 Task: Forward email as attachment with the signature Bailey Nelson with the subject Congratulations from softage.1@softage.net to softage.10@softage.net with the message Can you please provide more information about the new safety regulations?
Action: Mouse moved to (921, 81)
Screenshot: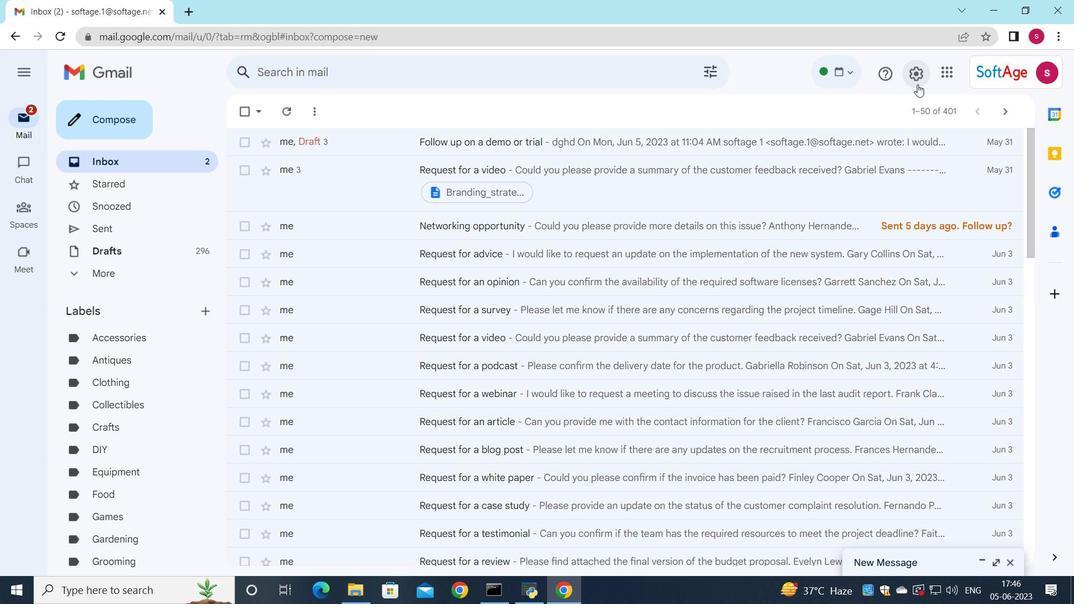 
Action: Mouse pressed left at (921, 81)
Screenshot: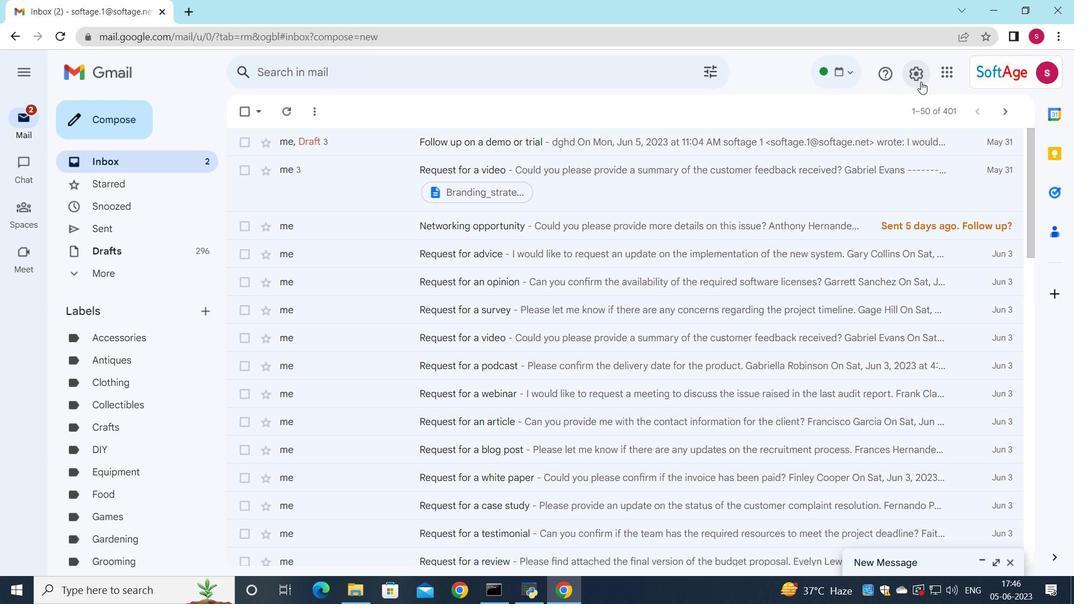 
Action: Mouse moved to (913, 143)
Screenshot: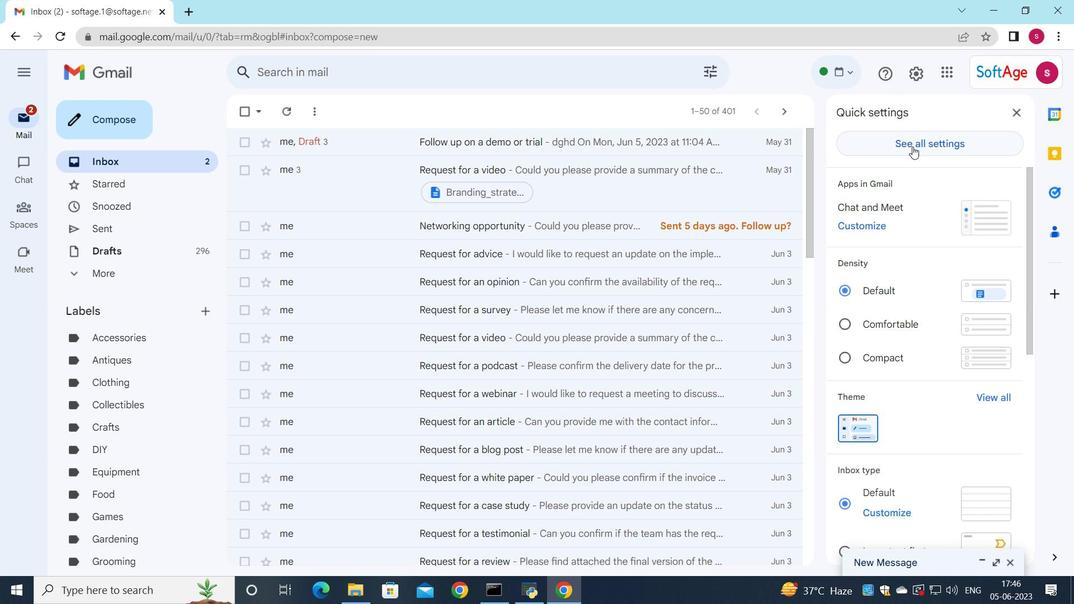 
Action: Mouse pressed left at (913, 143)
Screenshot: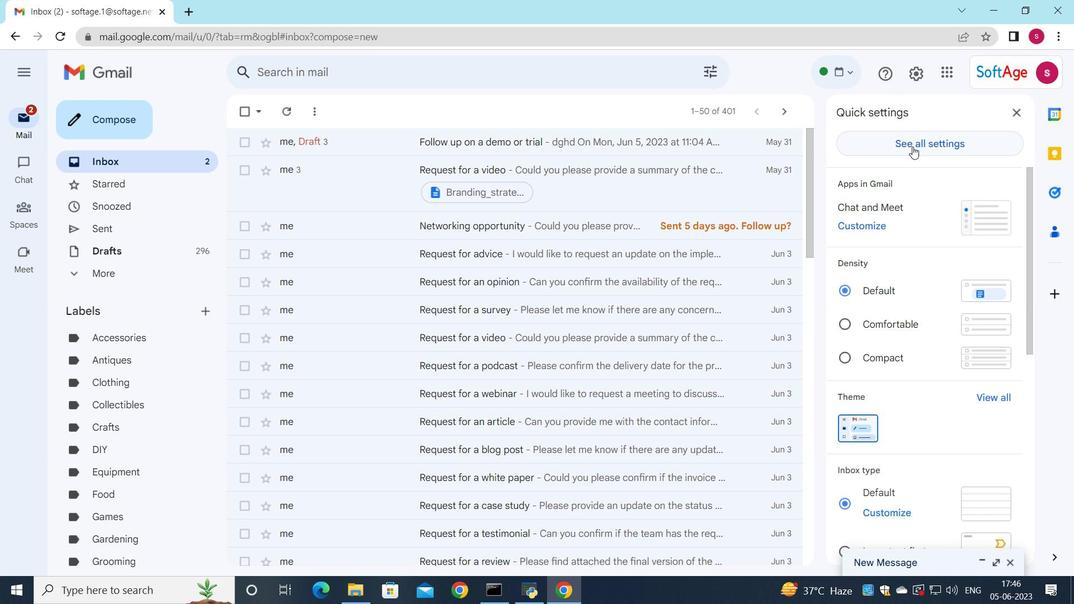 
Action: Mouse moved to (455, 291)
Screenshot: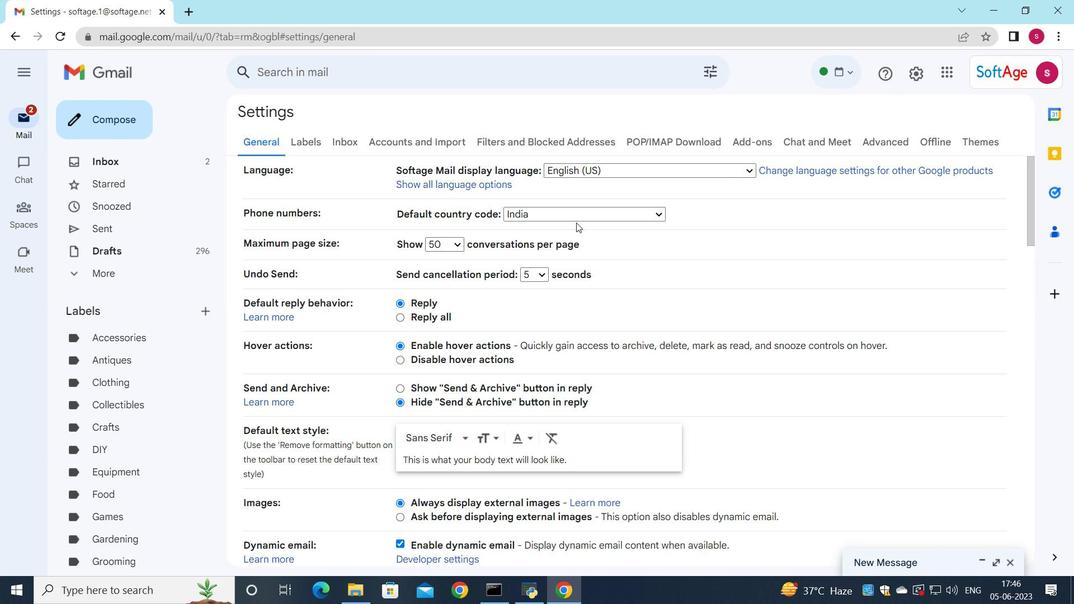 
Action: Mouse scrolled (455, 291) with delta (0, 0)
Screenshot: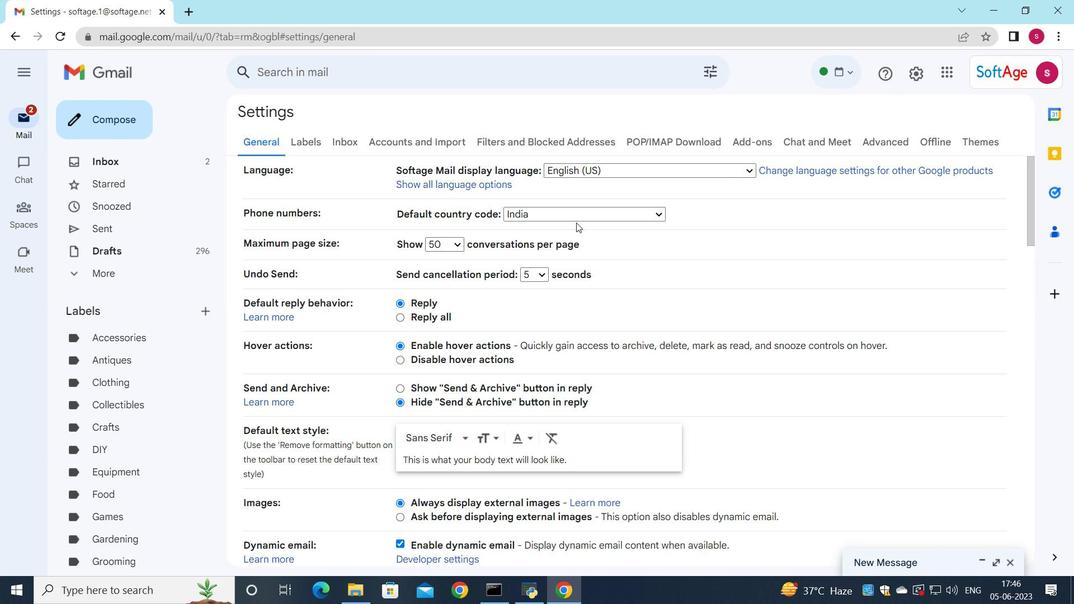 
Action: Mouse moved to (439, 303)
Screenshot: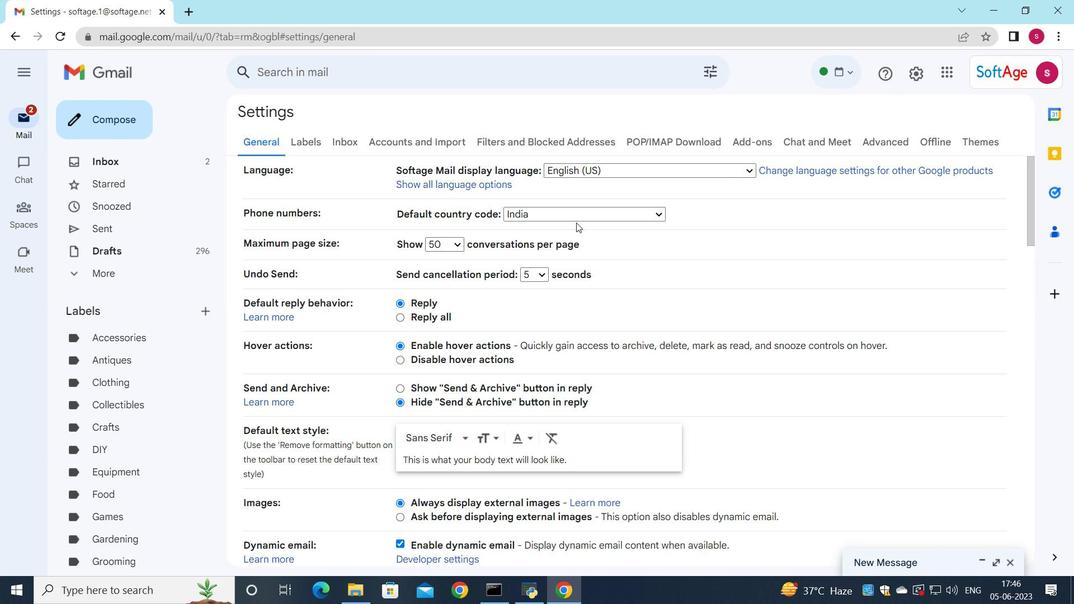 
Action: Mouse scrolled (439, 302) with delta (0, 0)
Screenshot: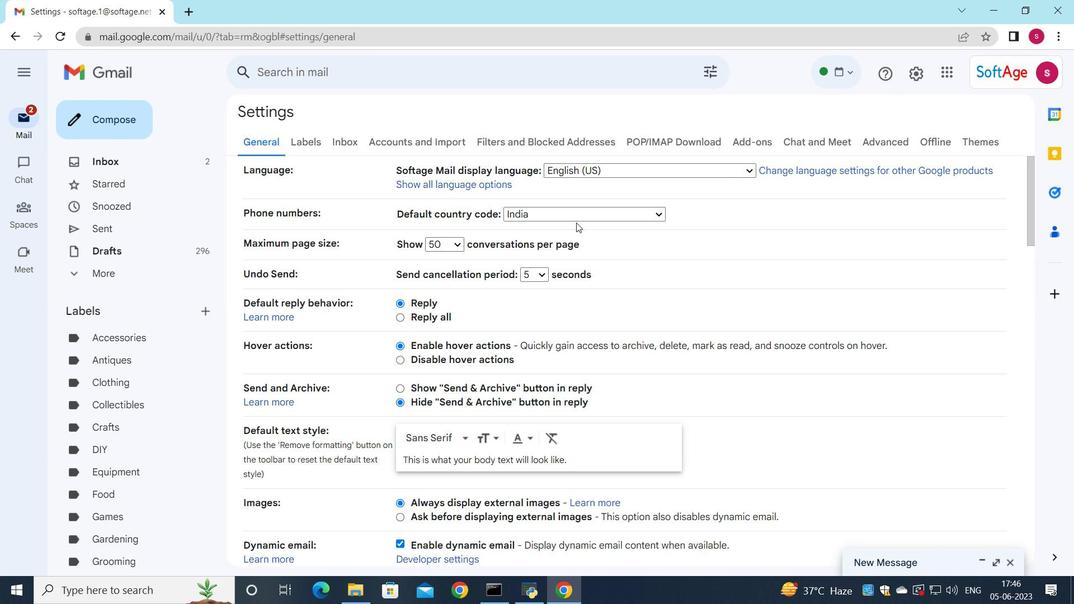 
Action: Mouse moved to (429, 323)
Screenshot: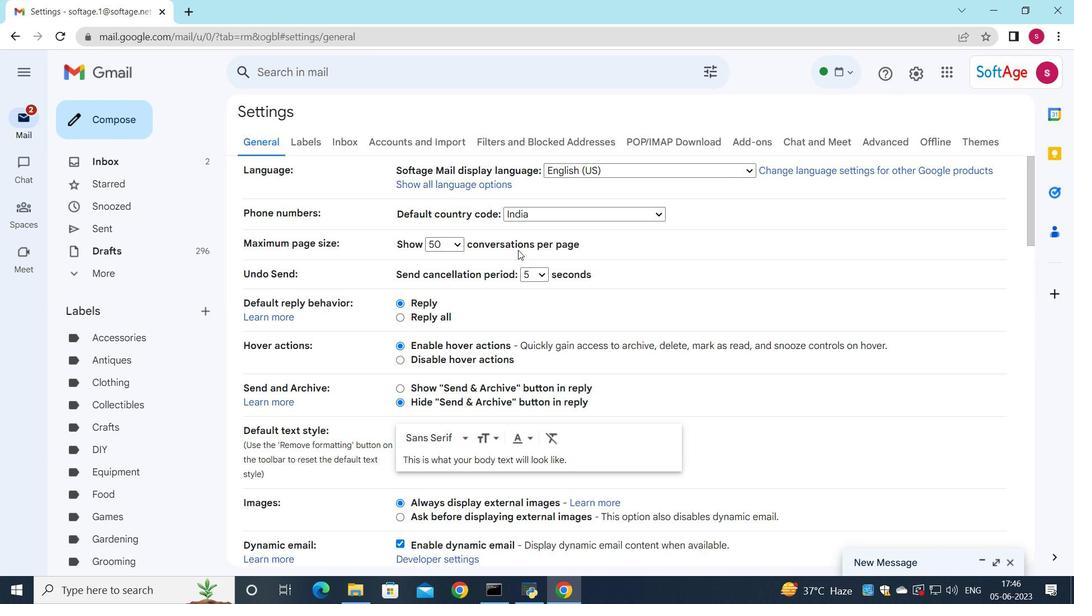 
Action: Mouse scrolled (432, 315) with delta (0, 0)
Screenshot: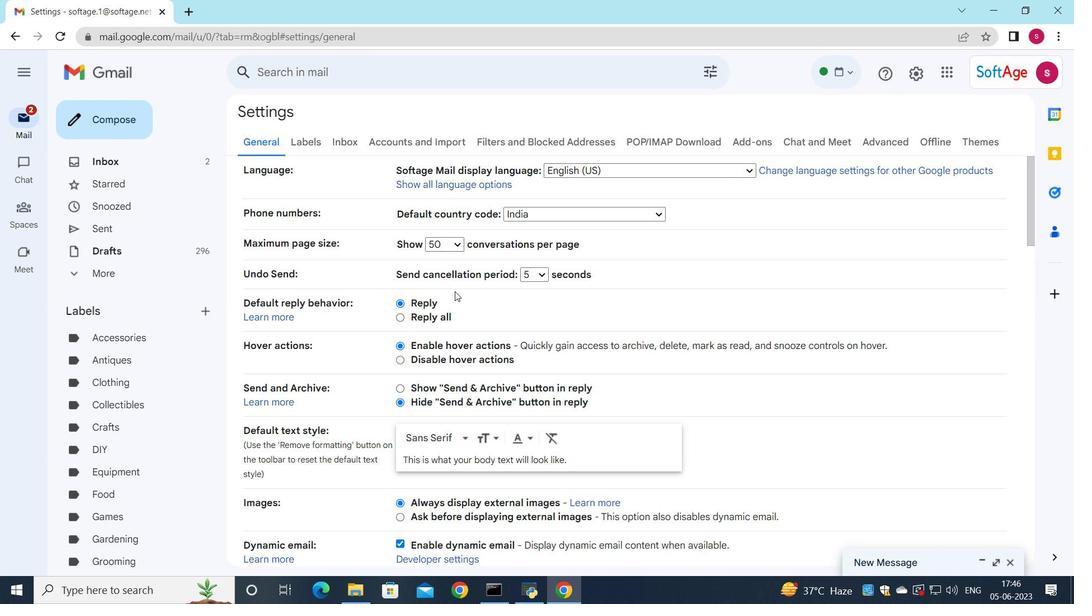 
Action: Mouse moved to (422, 341)
Screenshot: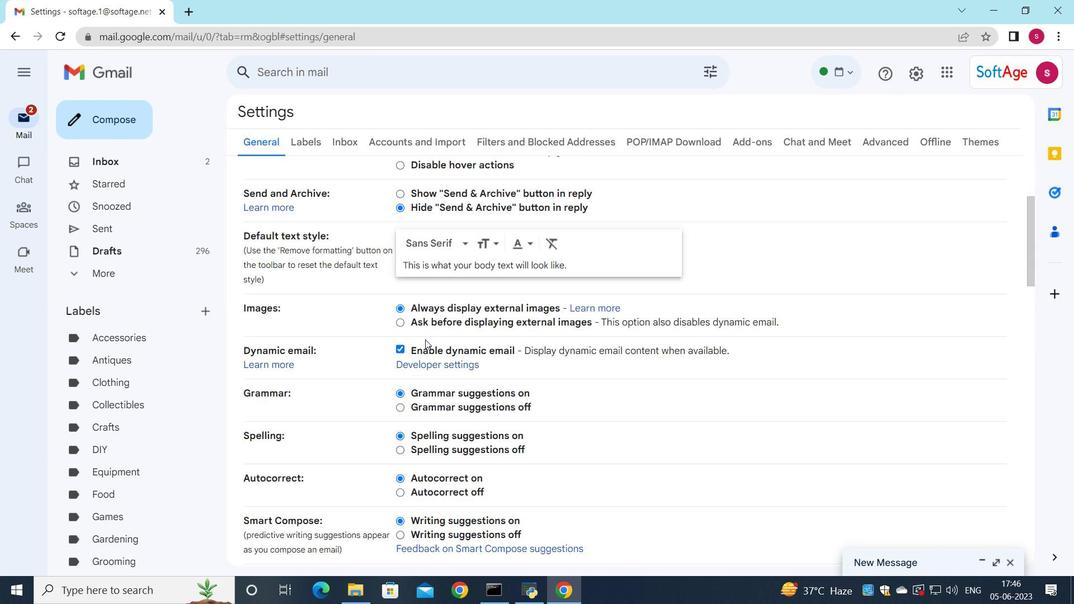
Action: Mouse scrolled (422, 341) with delta (0, 0)
Screenshot: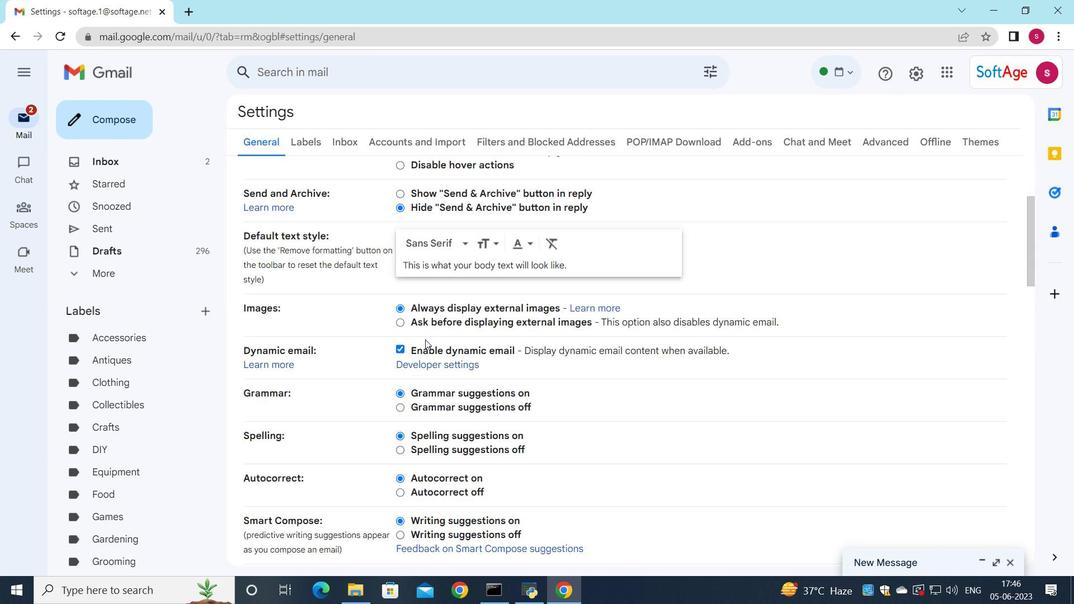 
Action: Mouse moved to (421, 344)
Screenshot: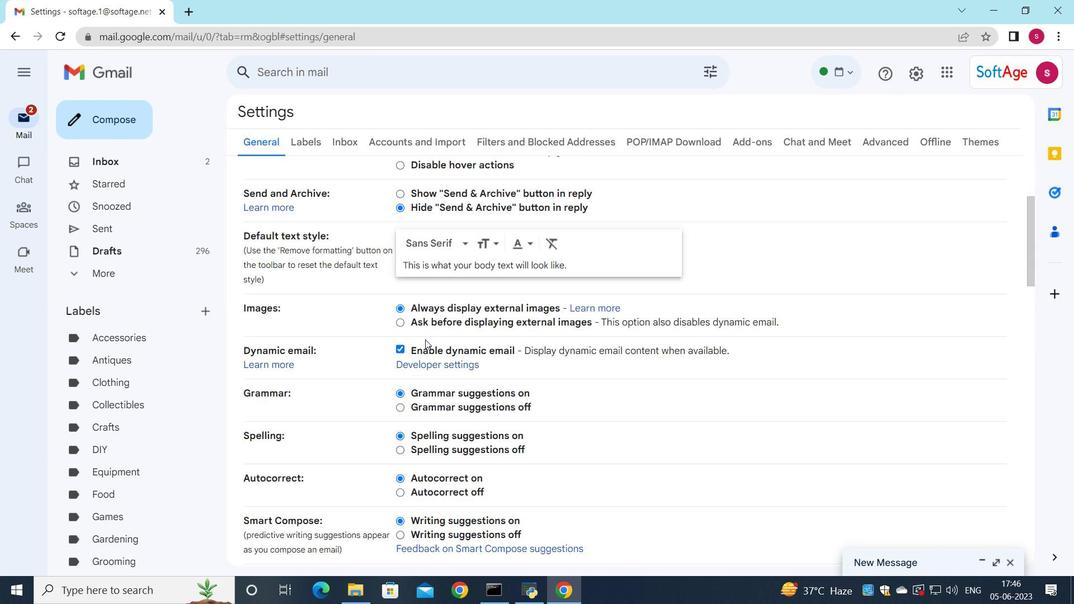 
Action: Mouse scrolled (421, 344) with delta (0, 0)
Screenshot: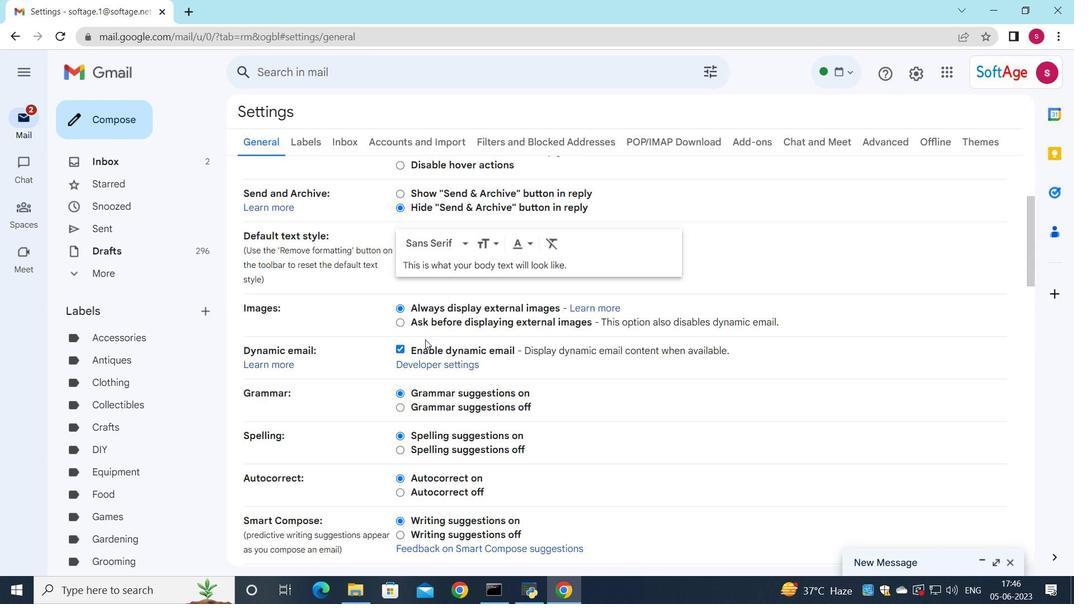 
Action: Mouse moved to (420, 350)
Screenshot: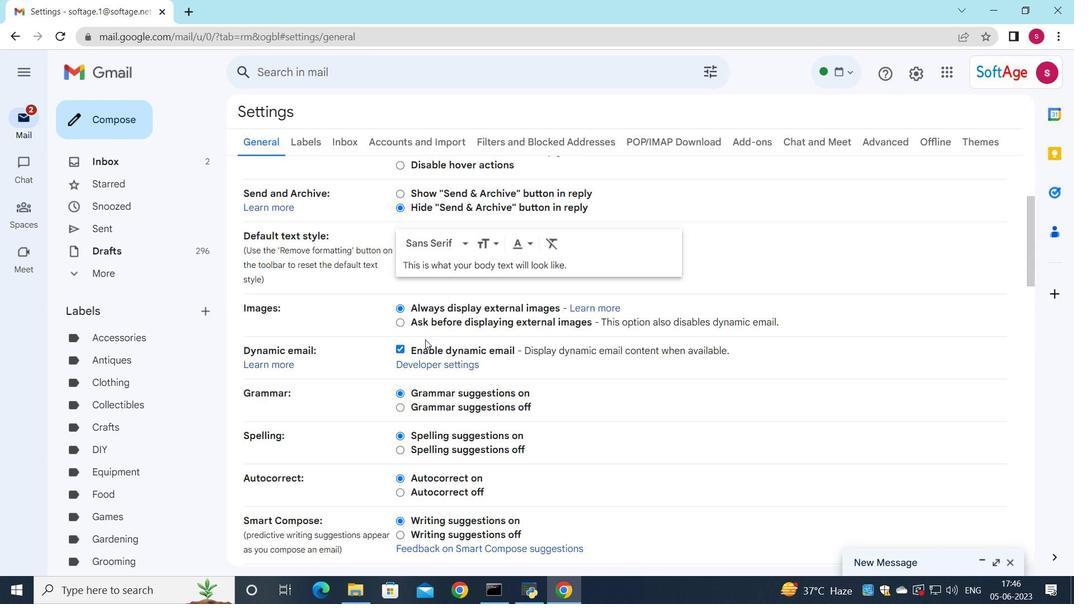 
Action: Mouse scrolled (420, 350) with delta (0, 0)
Screenshot: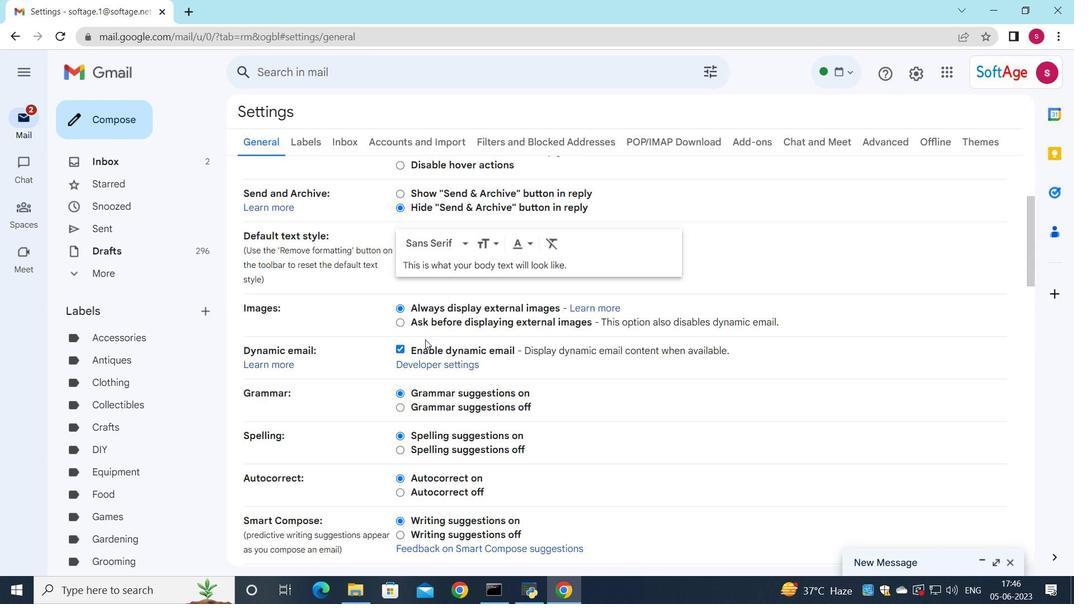 
Action: Mouse moved to (422, 361)
Screenshot: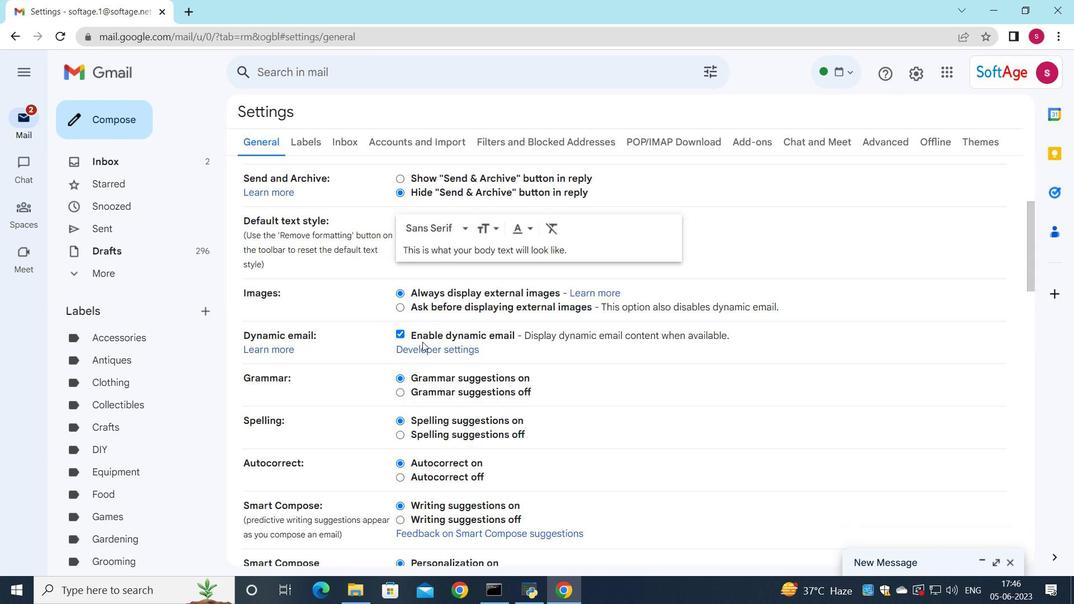 
Action: Mouse scrolled (422, 360) with delta (0, 0)
Screenshot: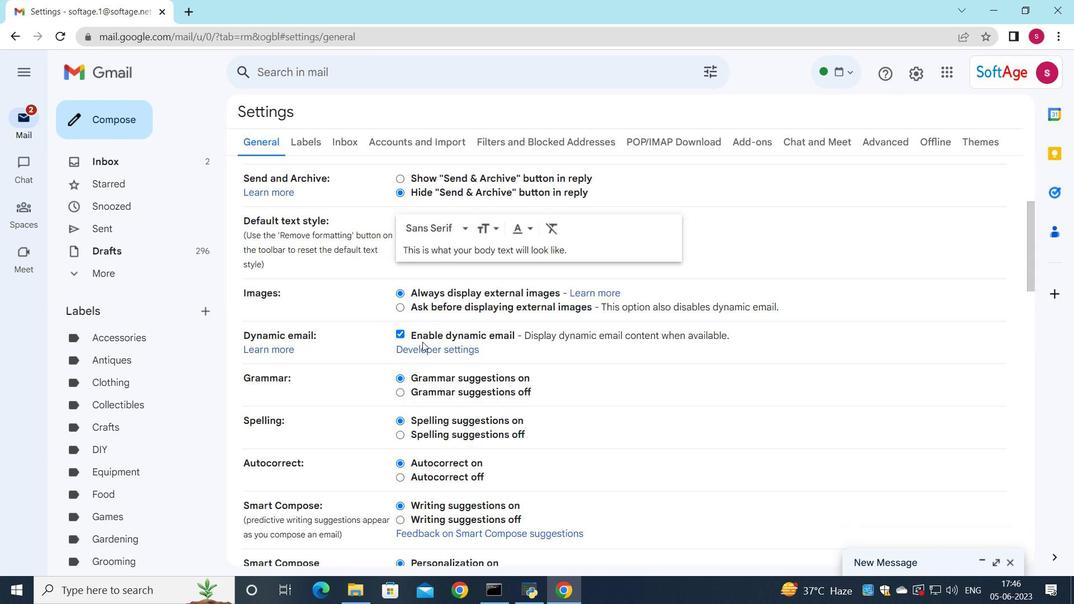 
Action: Mouse moved to (424, 364)
Screenshot: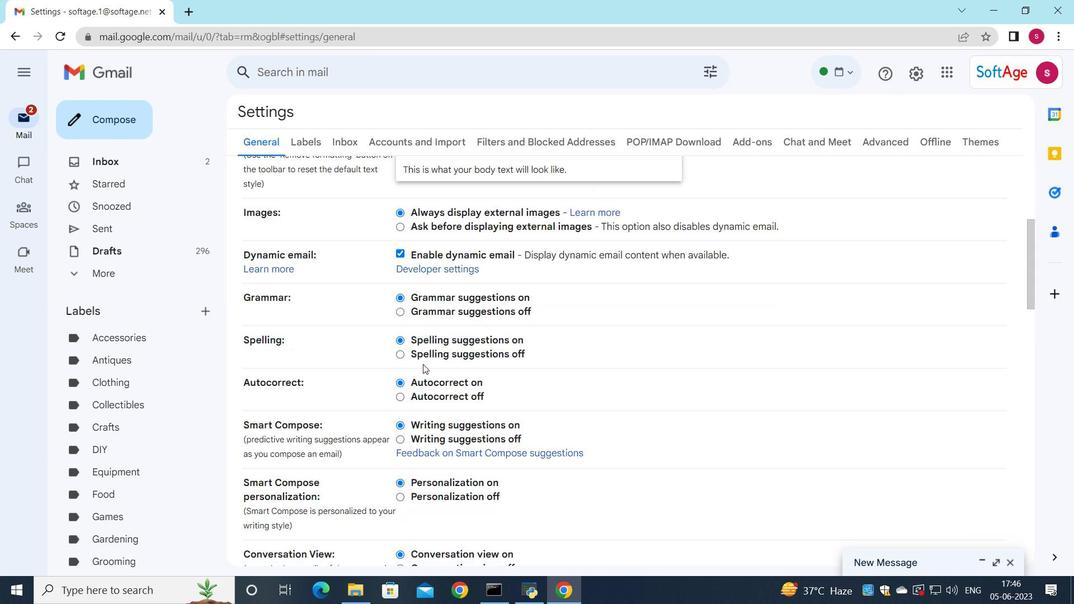 
Action: Mouse scrolled (424, 364) with delta (0, 0)
Screenshot: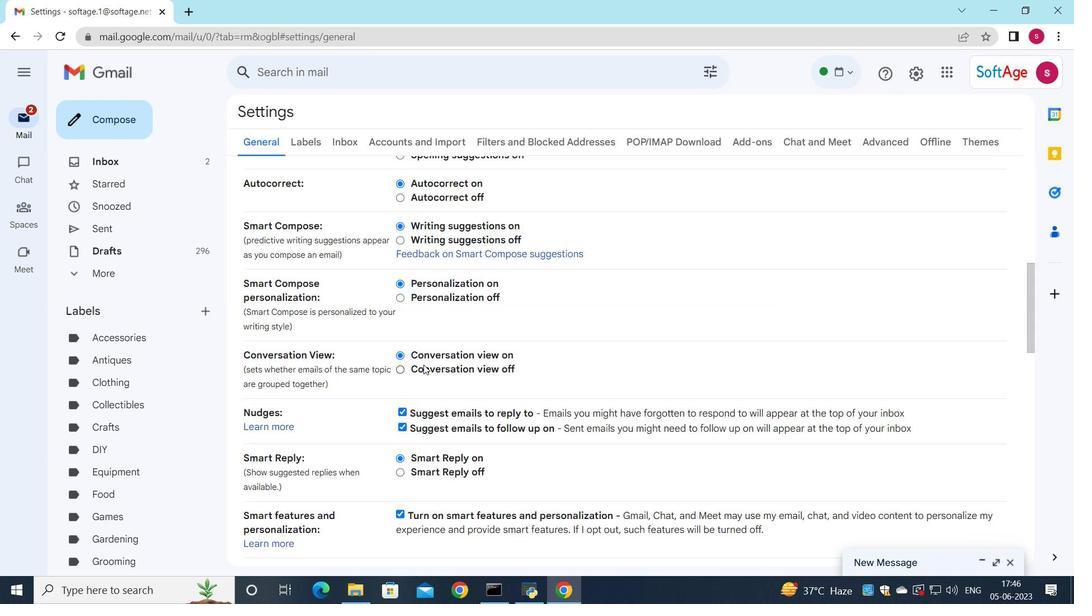 
Action: Mouse scrolled (424, 364) with delta (0, 0)
Screenshot: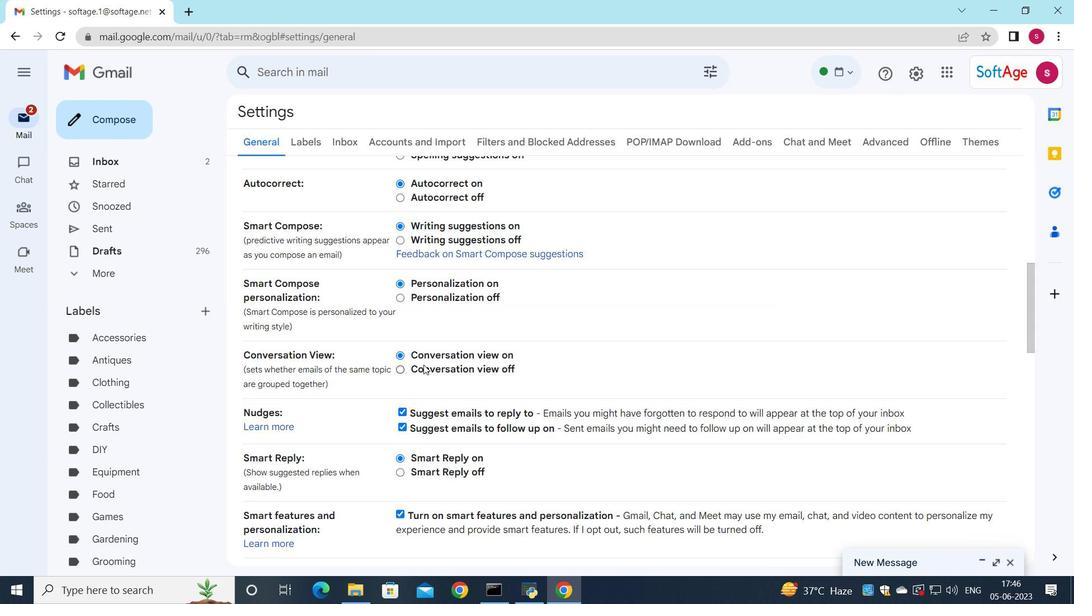 
Action: Mouse scrolled (424, 364) with delta (0, 0)
Screenshot: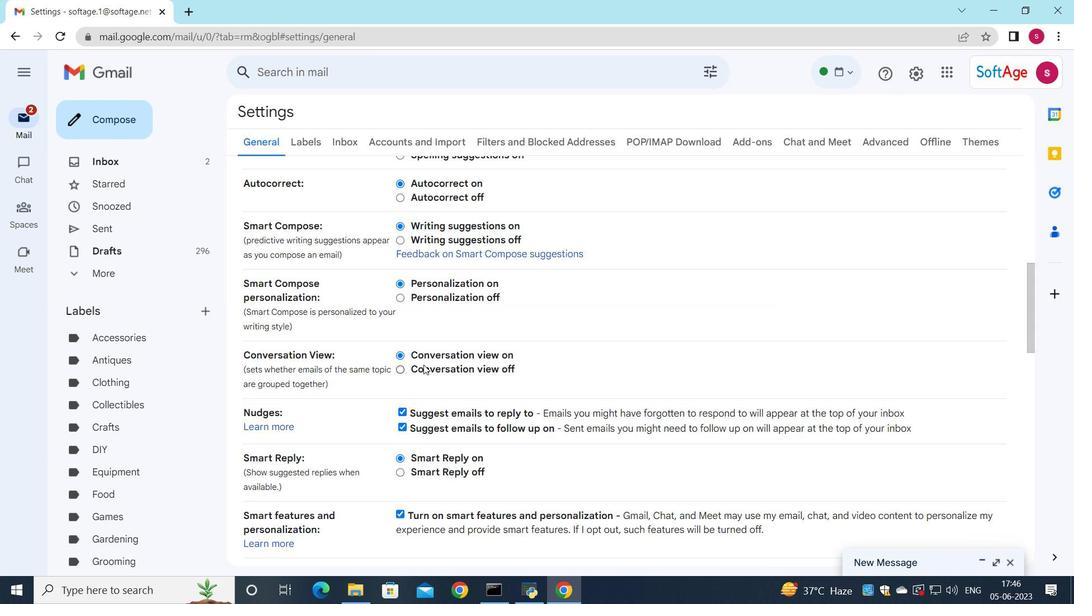 
Action: Mouse scrolled (424, 364) with delta (0, 0)
Screenshot: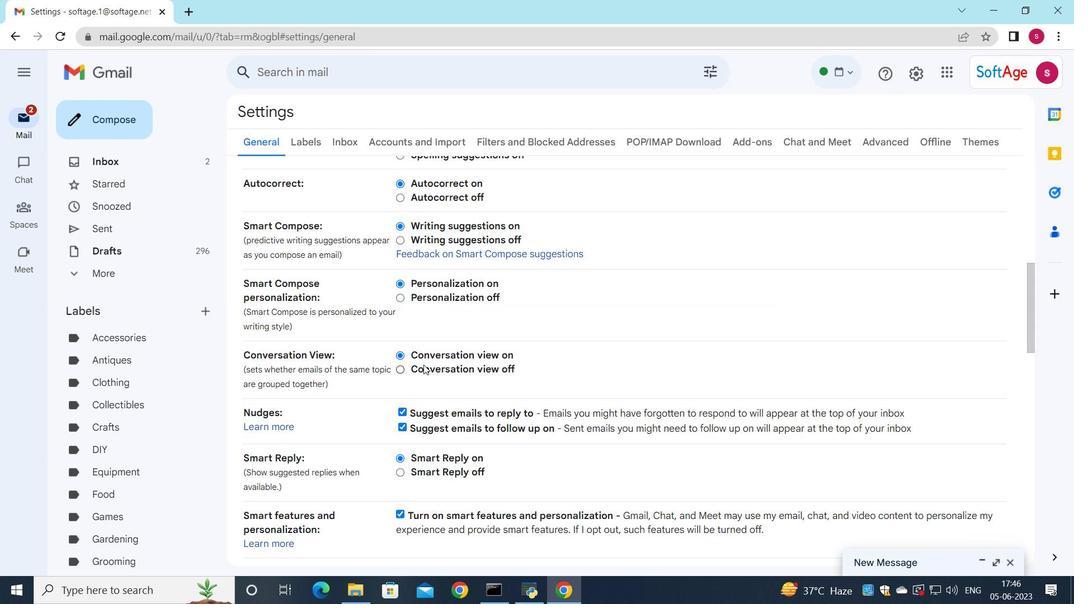 
Action: Mouse moved to (440, 378)
Screenshot: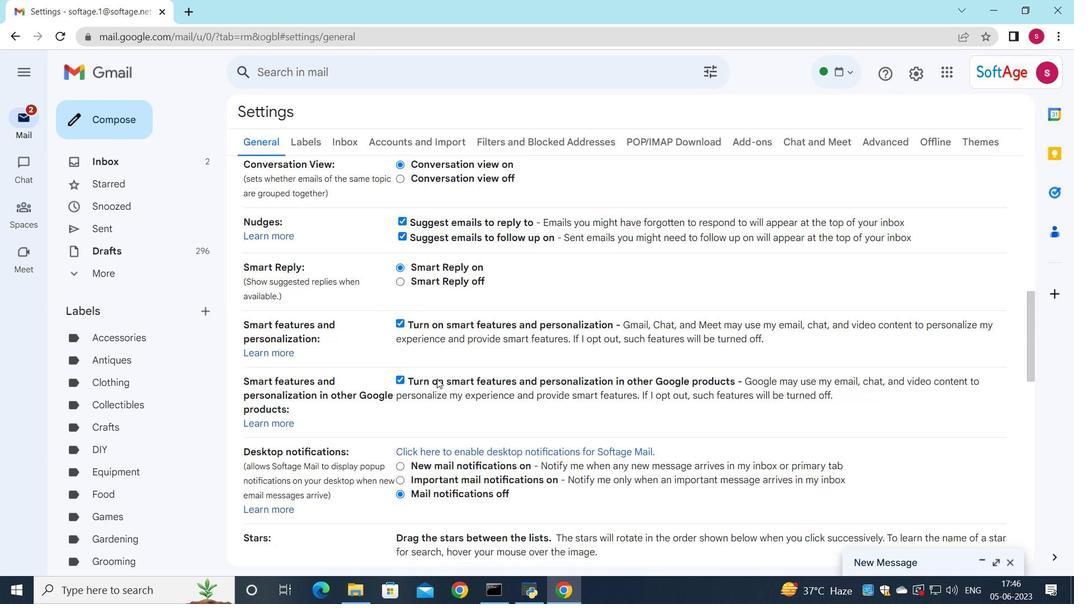 
Action: Mouse scrolled (440, 377) with delta (0, 0)
Screenshot: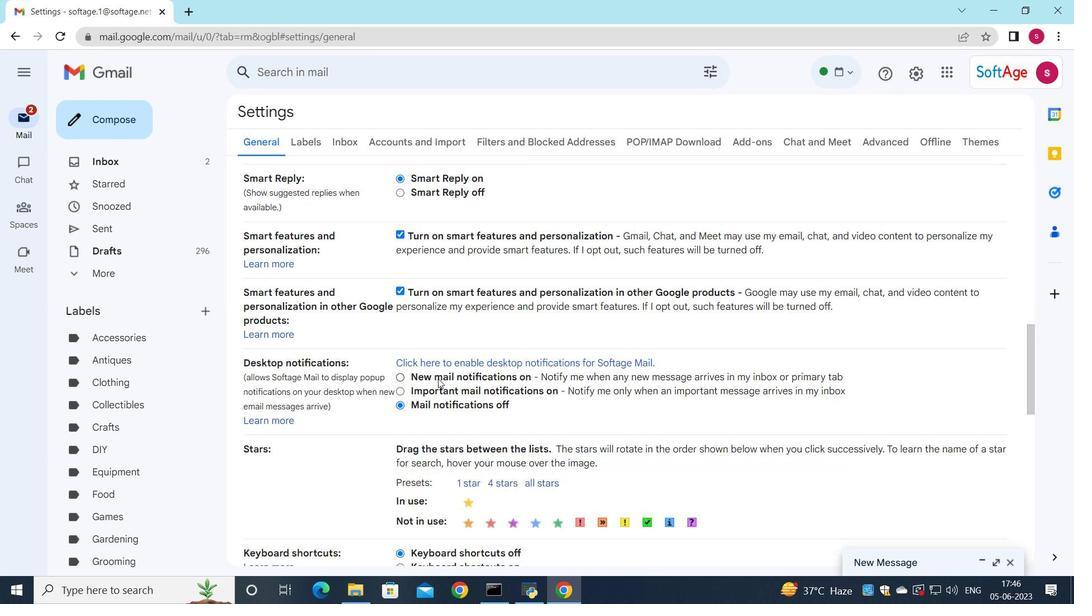 
Action: Mouse scrolled (440, 377) with delta (0, 0)
Screenshot: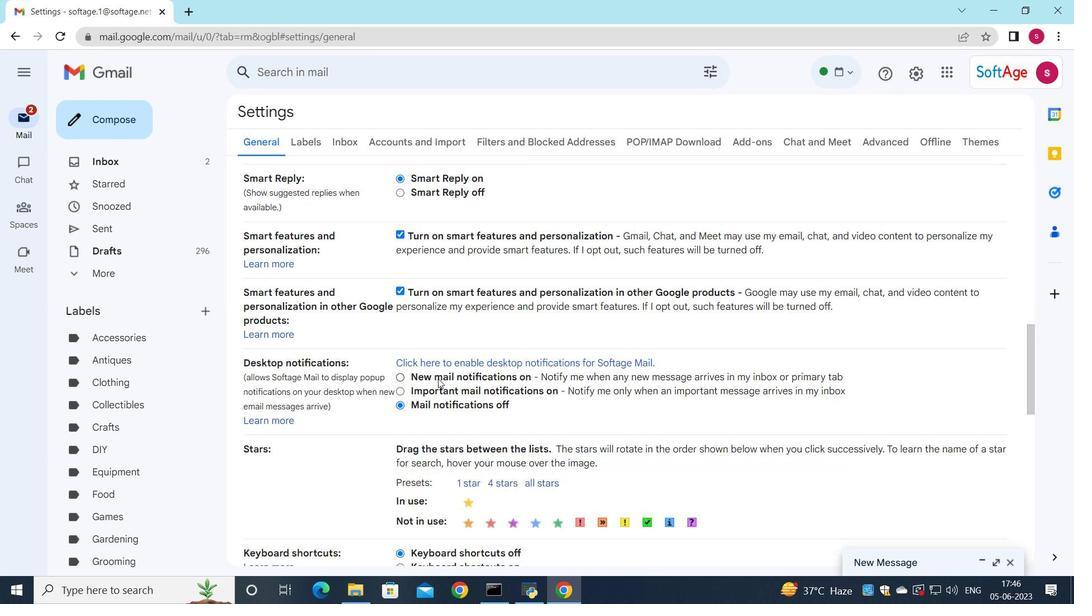
Action: Mouse scrolled (440, 377) with delta (0, 0)
Screenshot: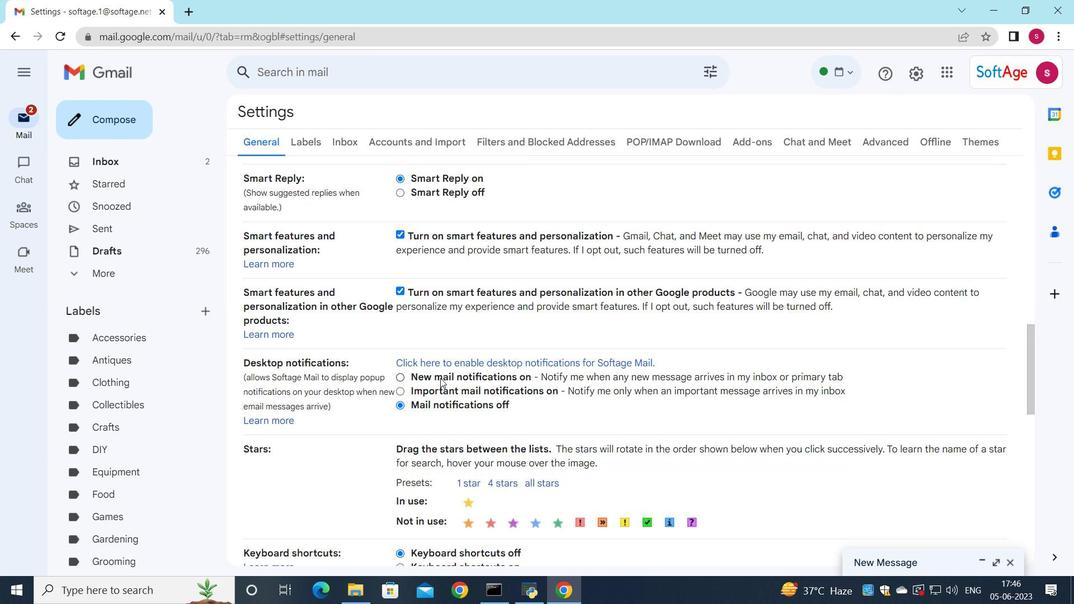 
Action: Mouse moved to (440, 378)
Screenshot: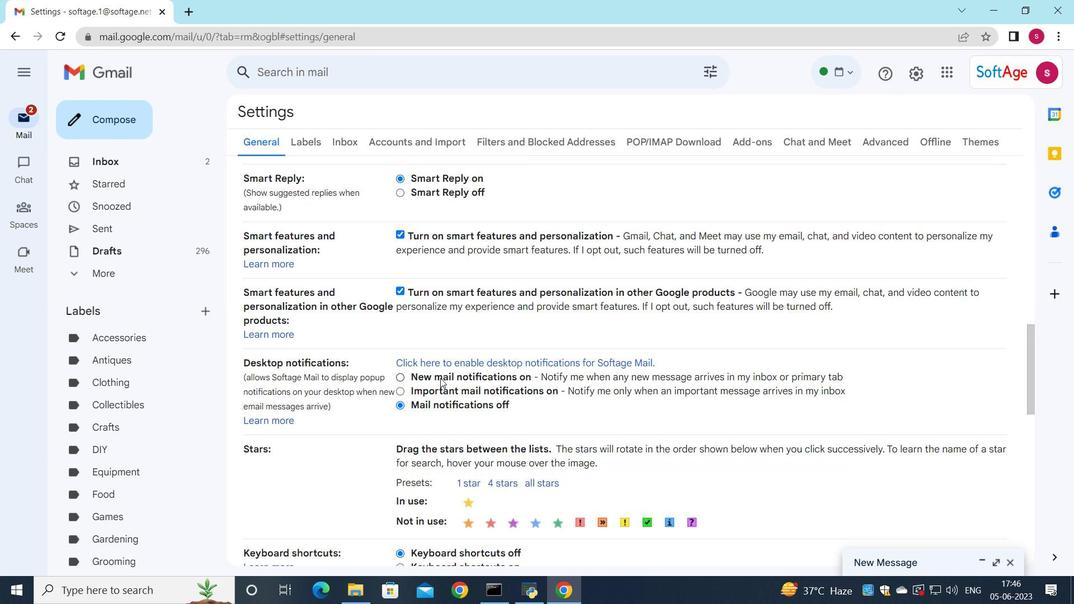 
Action: Mouse scrolled (440, 378) with delta (0, 0)
Screenshot: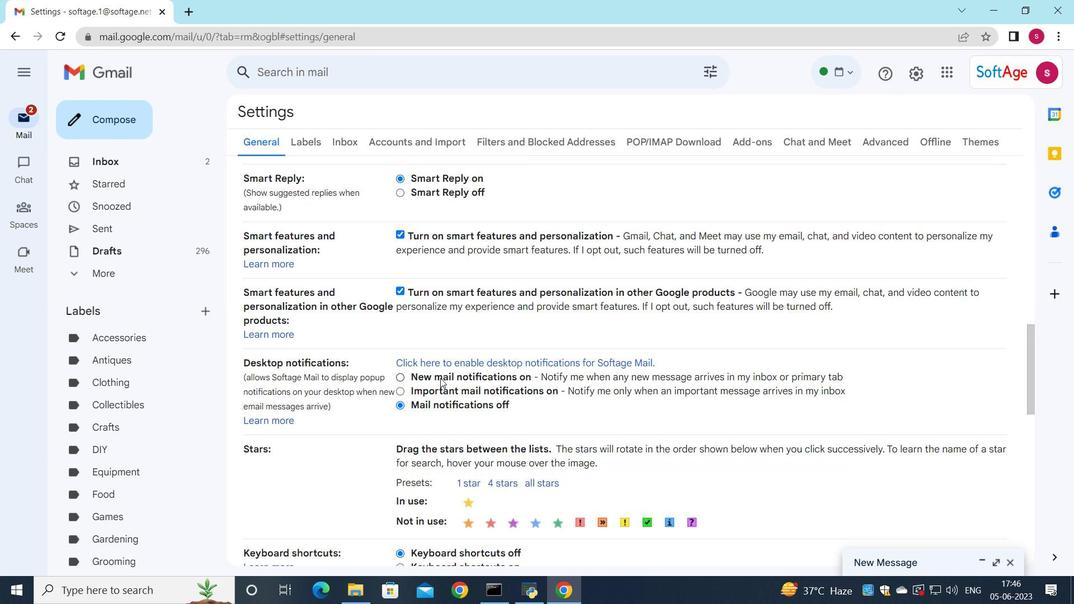 
Action: Mouse moved to (476, 389)
Screenshot: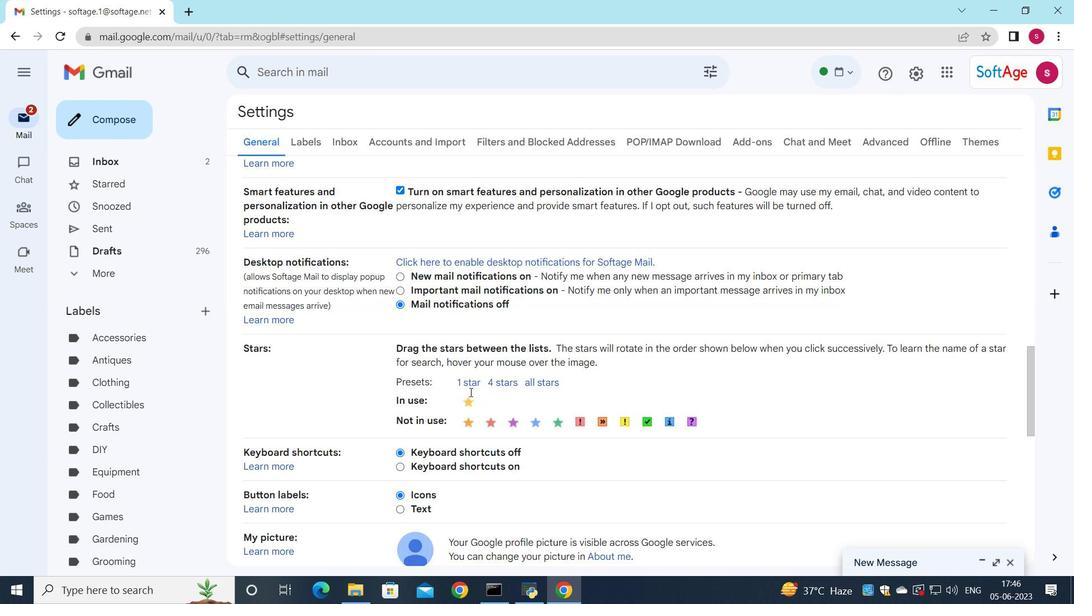 
Action: Mouse scrolled (476, 388) with delta (0, 0)
Screenshot: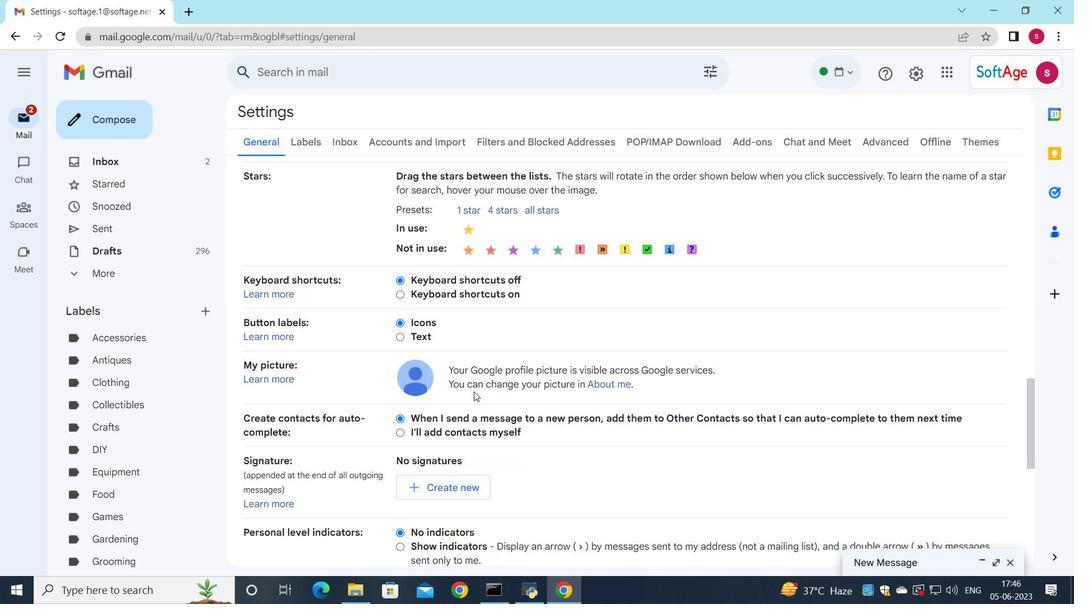 
Action: Mouse scrolled (476, 388) with delta (0, 0)
Screenshot: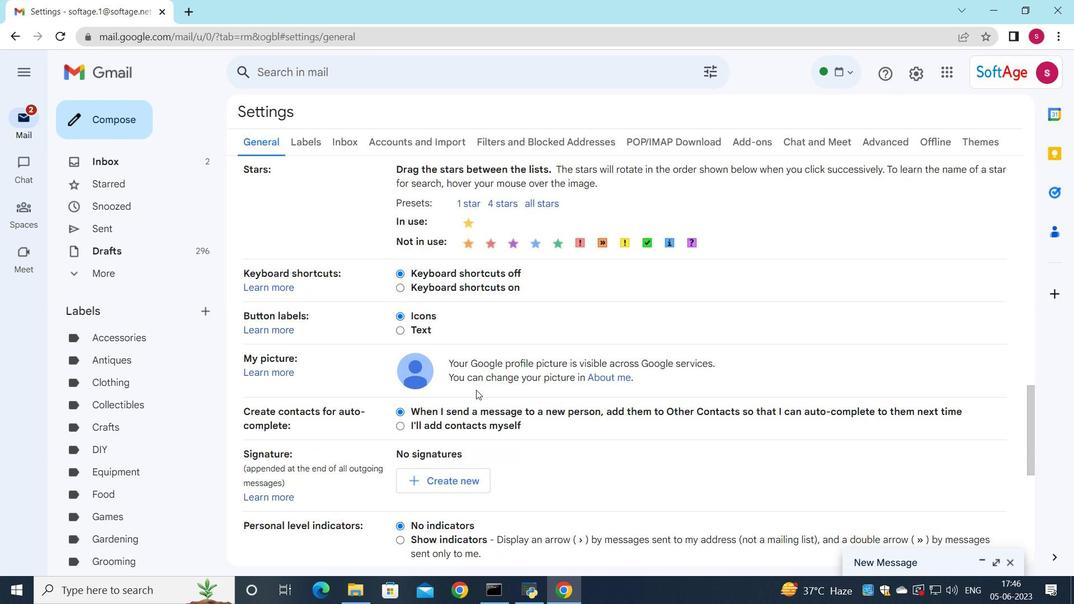 
Action: Mouse scrolled (476, 388) with delta (0, 0)
Screenshot: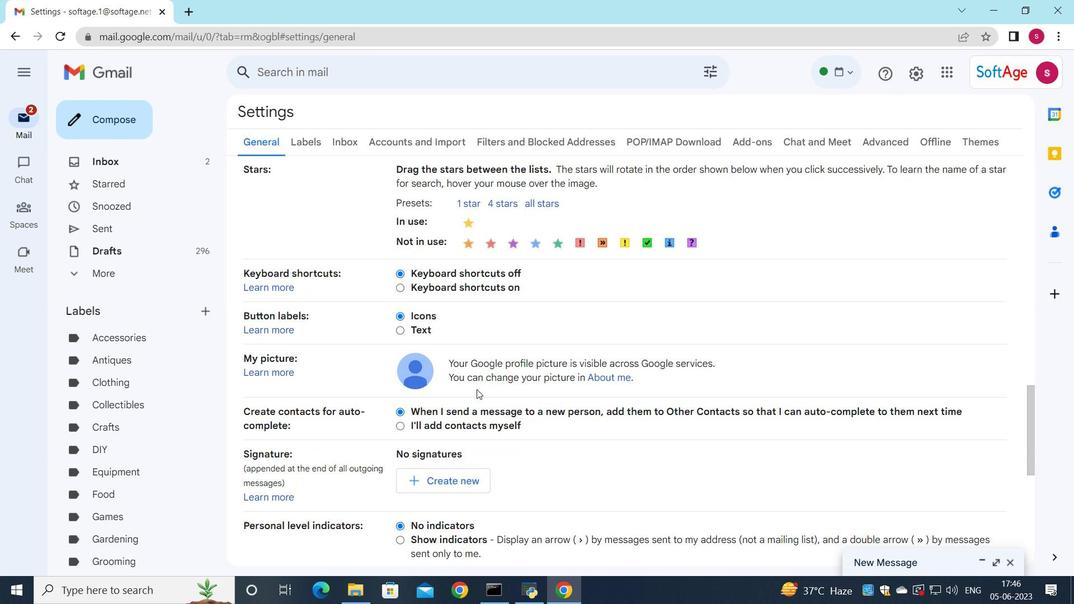 
Action: Mouse moved to (430, 265)
Screenshot: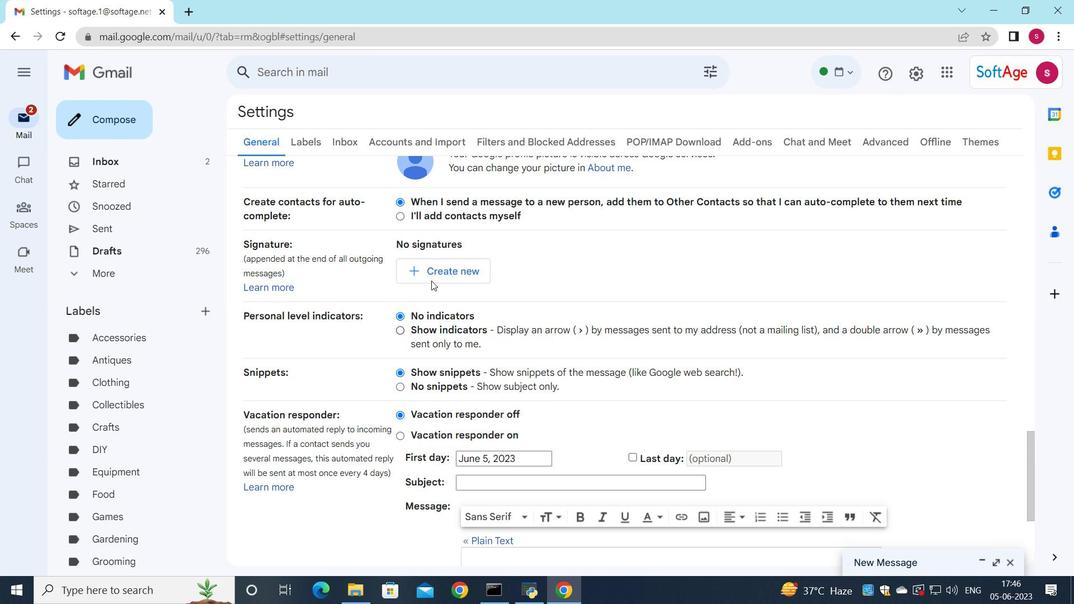 
Action: Mouse pressed left at (430, 265)
Screenshot: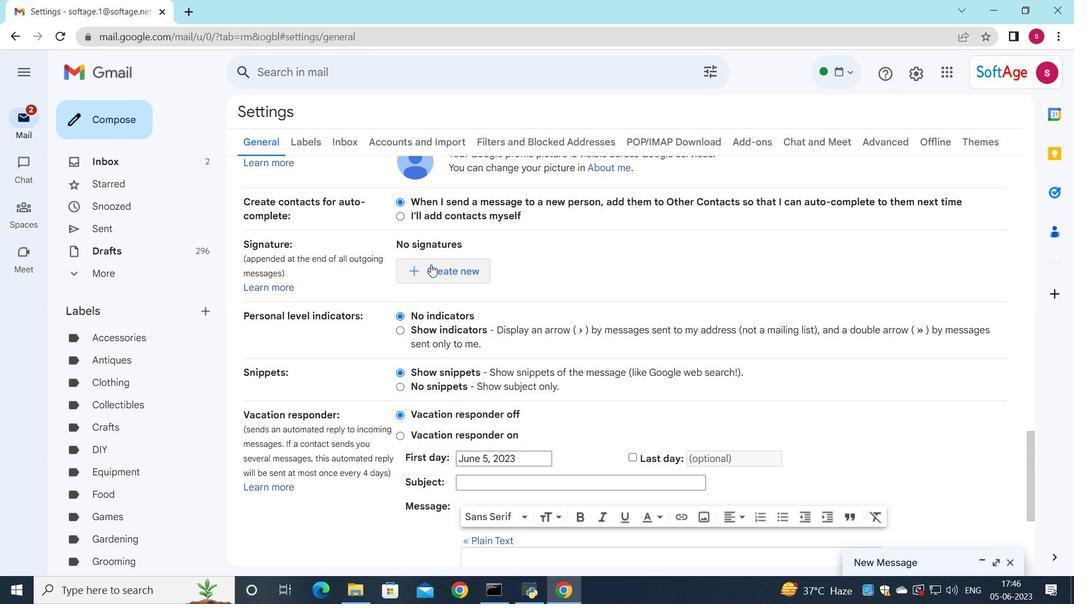 
Action: Mouse moved to (636, 241)
Screenshot: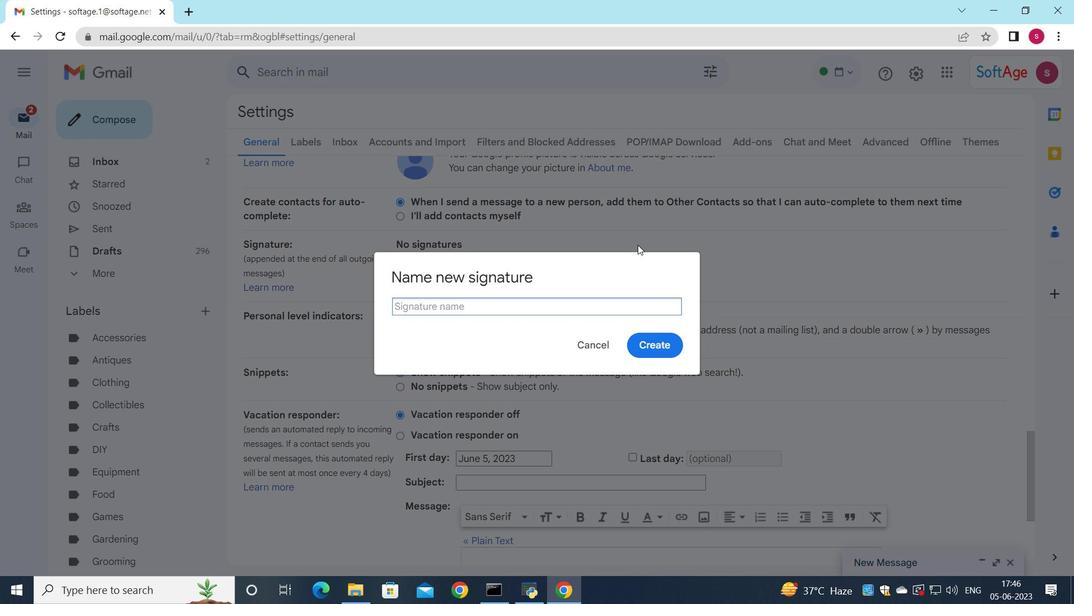
Action: Key pressed <Key.shift>V<Key.backspace><Key.shift>Bailey<Key.space><Key.shift>Nelson
Screenshot: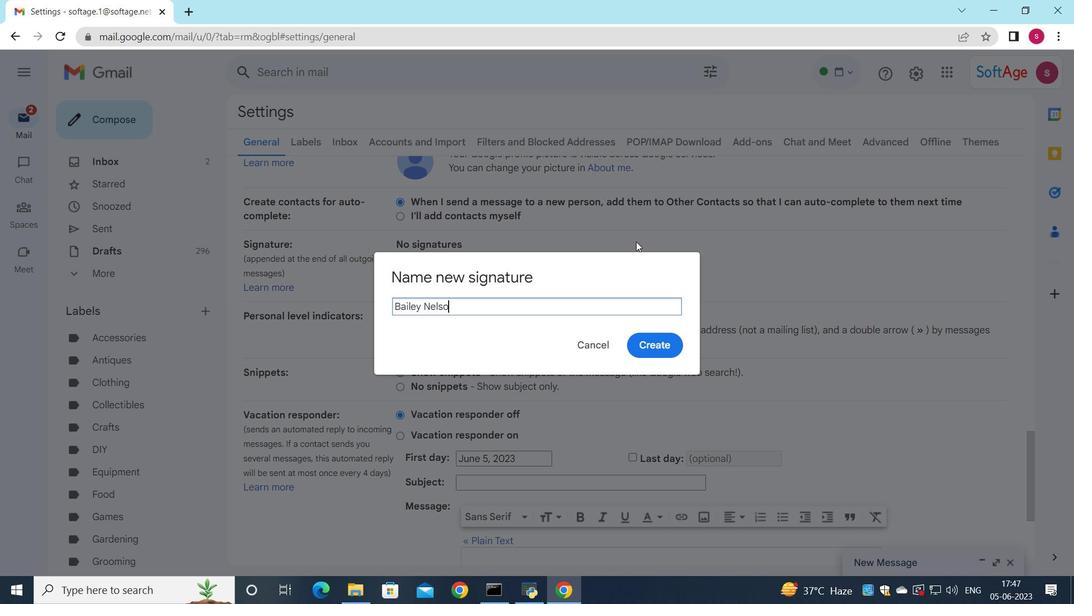 
Action: Mouse moved to (657, 342)
Screenshot: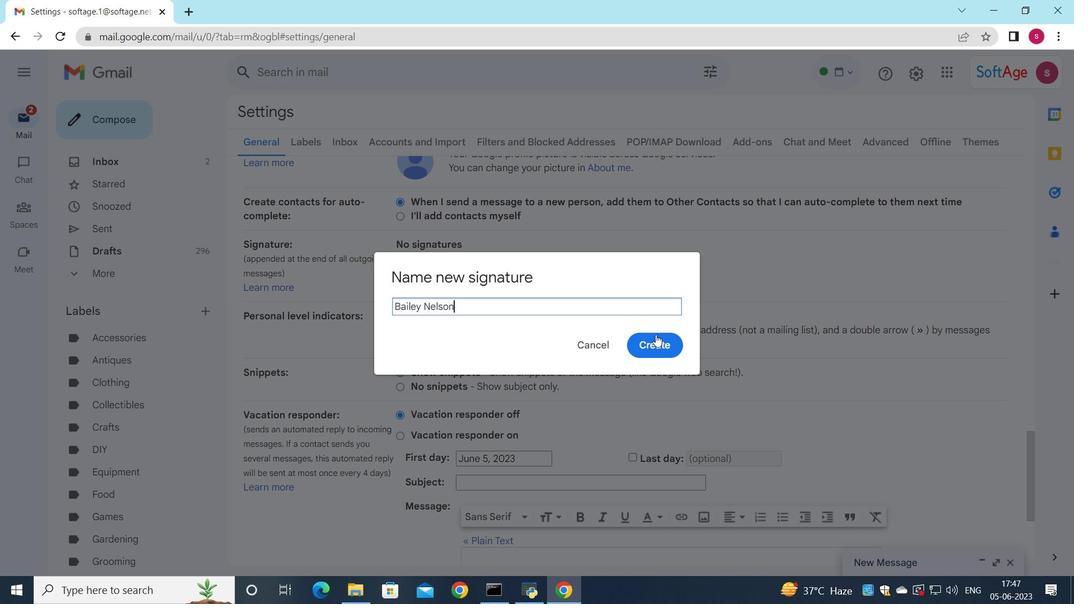 
Action: Mouse pressed left at (657, 342)
Screenshot: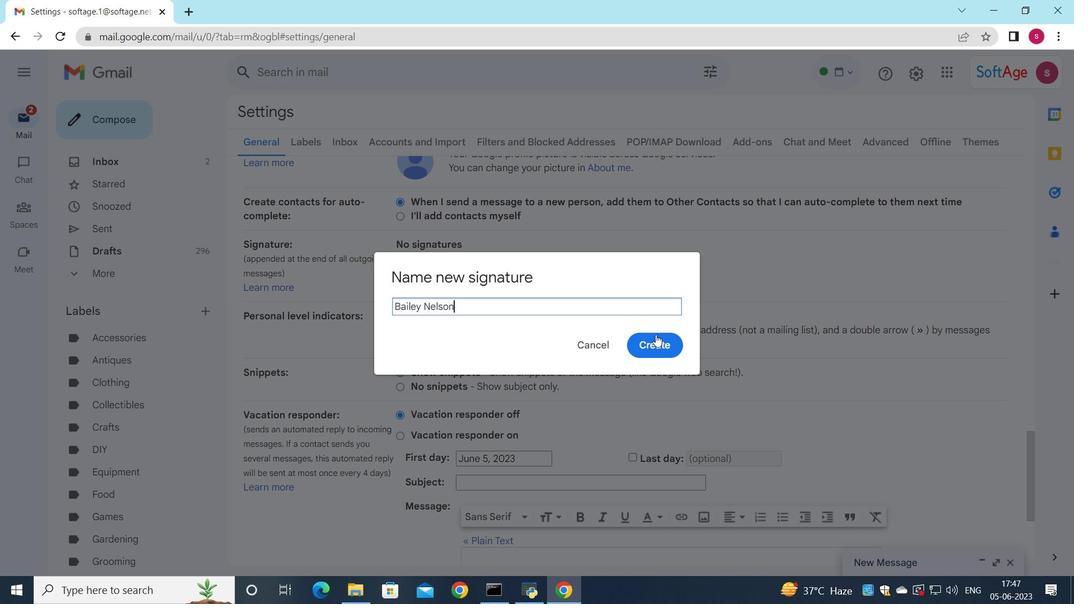 
Action: Mouse moved to (645, 261)
Screenshot: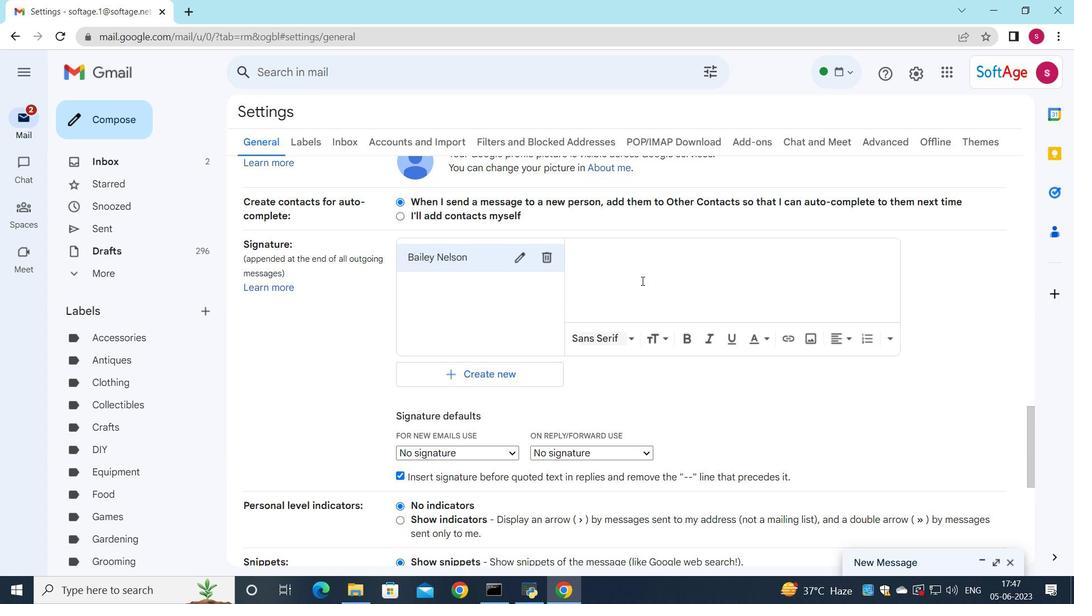 
Action: Mouse pressed left at (645, 261)
Screenshot: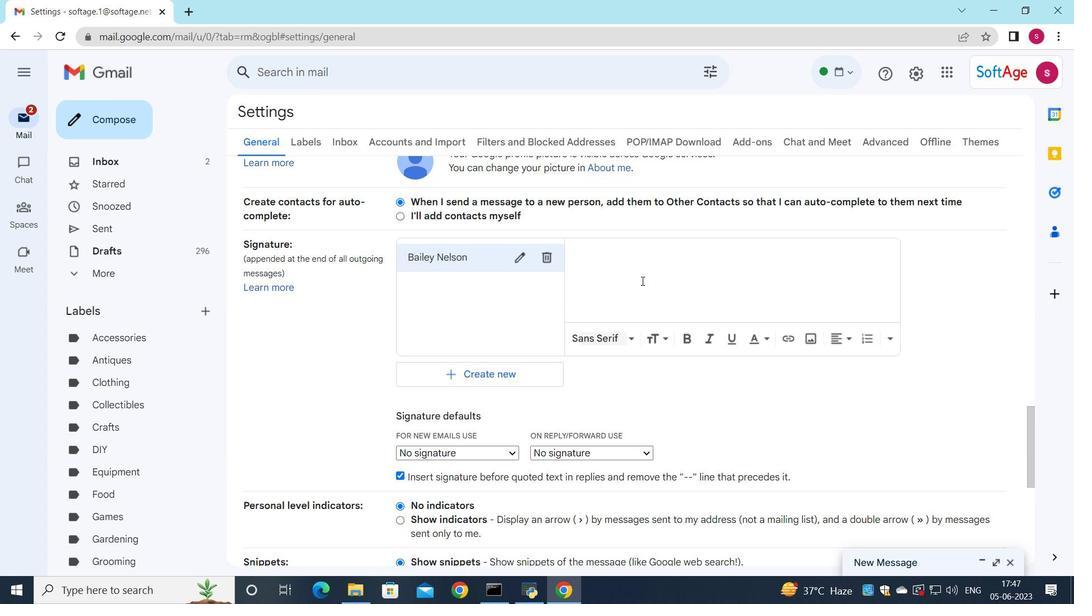 
Action: Key pressed <Key.shift><Key.shift><Key.shift>Bailey<Key.space><Key.shift>Nelson
Screenshot: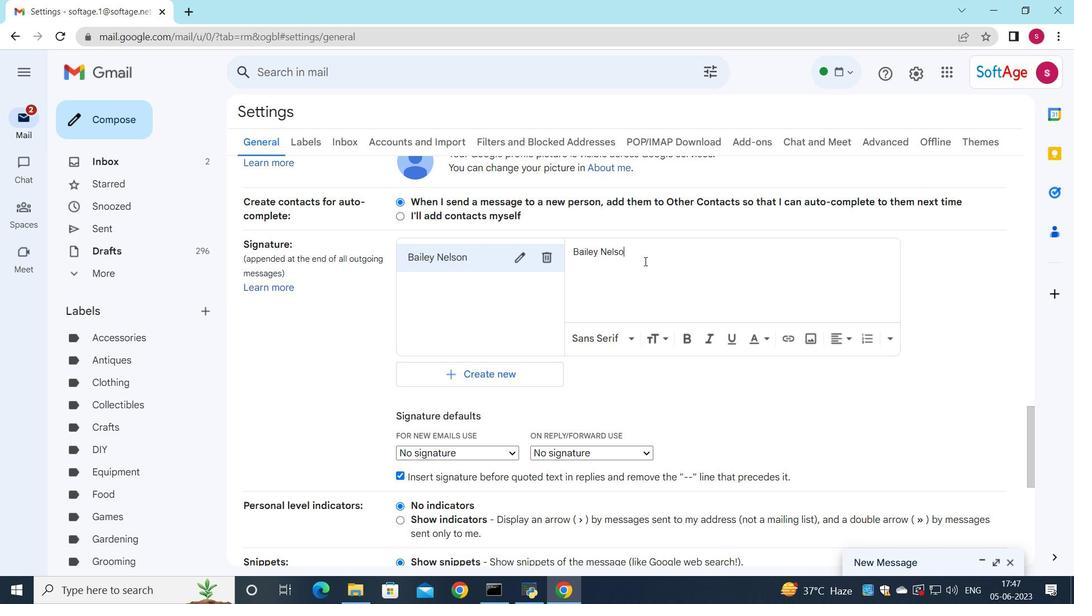
Action: Mouse scrolled (645, 260) with delta (0, 0)
Screenshot: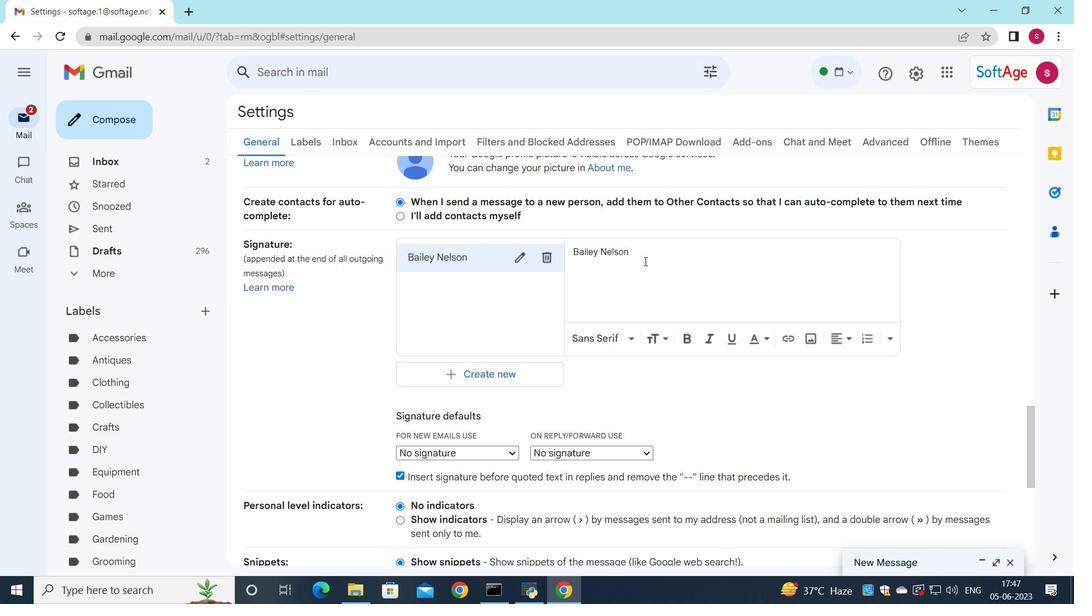 
Action: Mouse scrolled (645, 260) with delta (0, 0)
Screenshot: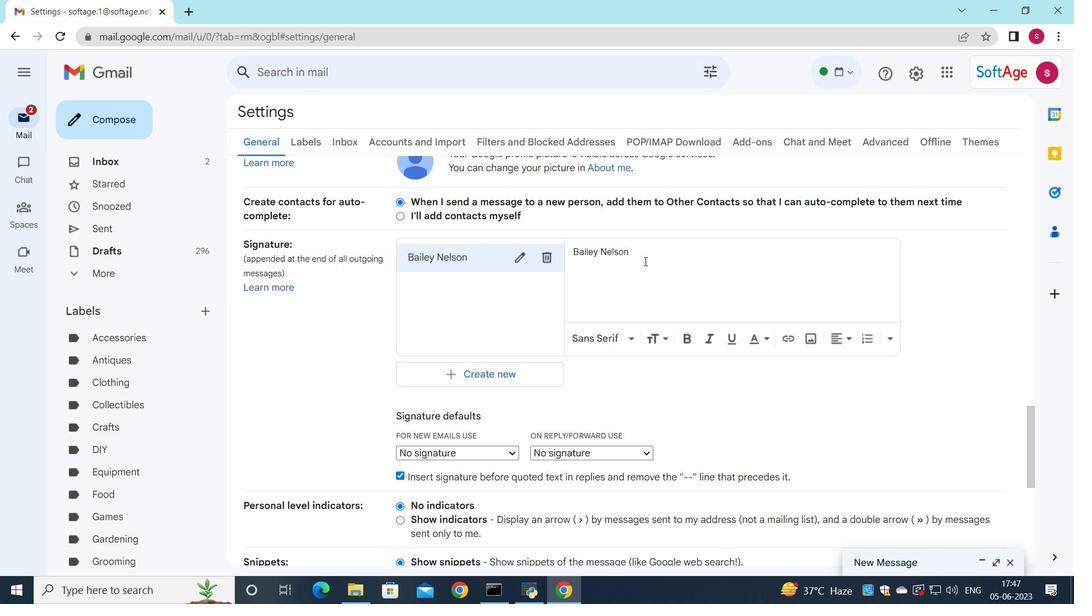 
Action: Mouse scrolled (645, 260) with delta (0, 0)
Screenshot: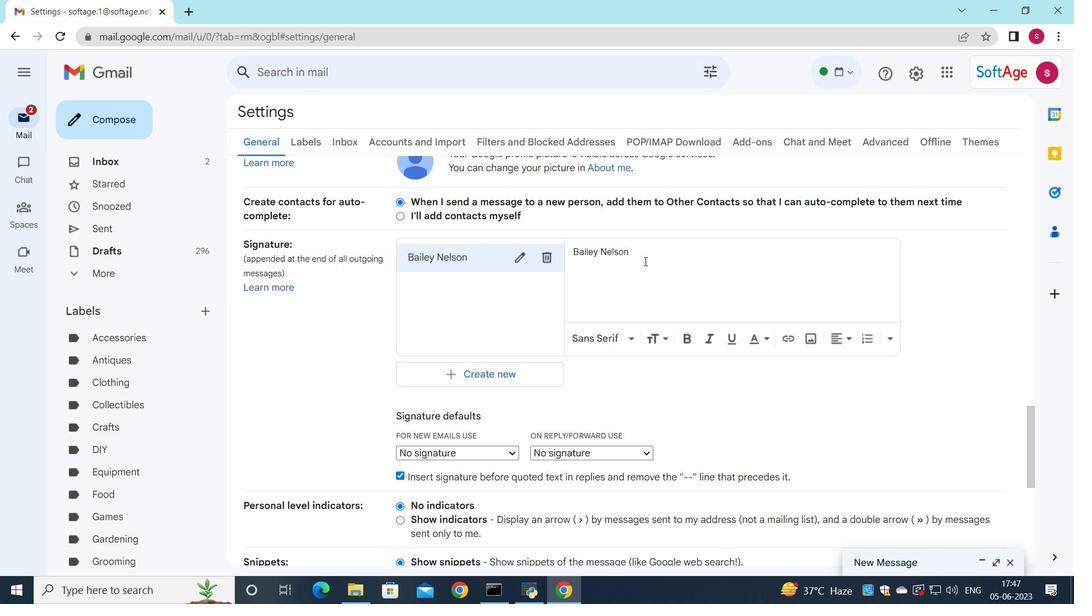 
Action: Mouse moved to (505, 247)
Screenshot: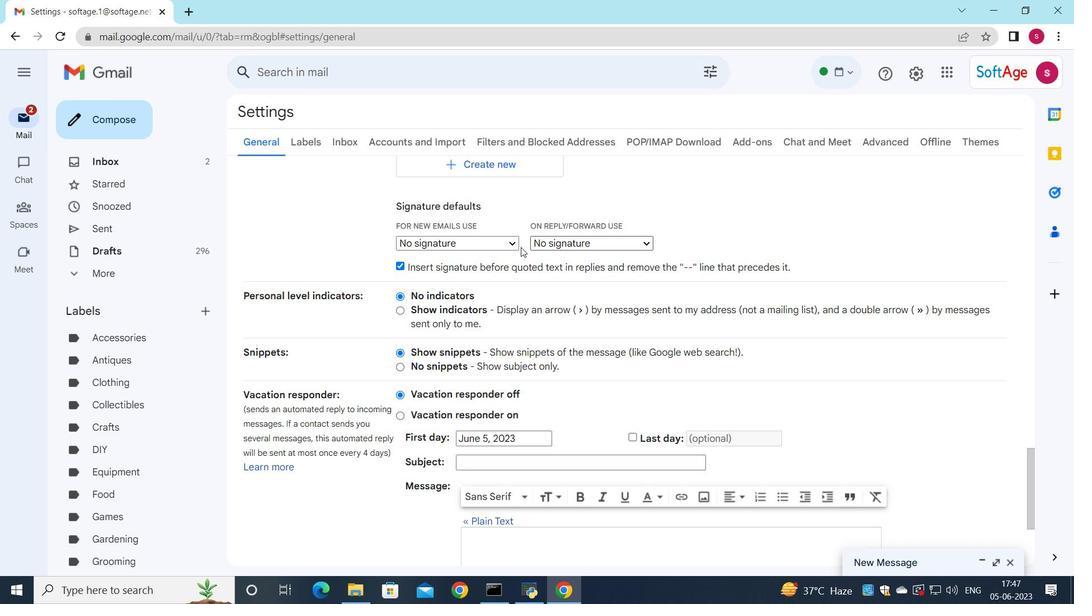 
Action: Mouse pressed left at (505, 247)
Screenshot: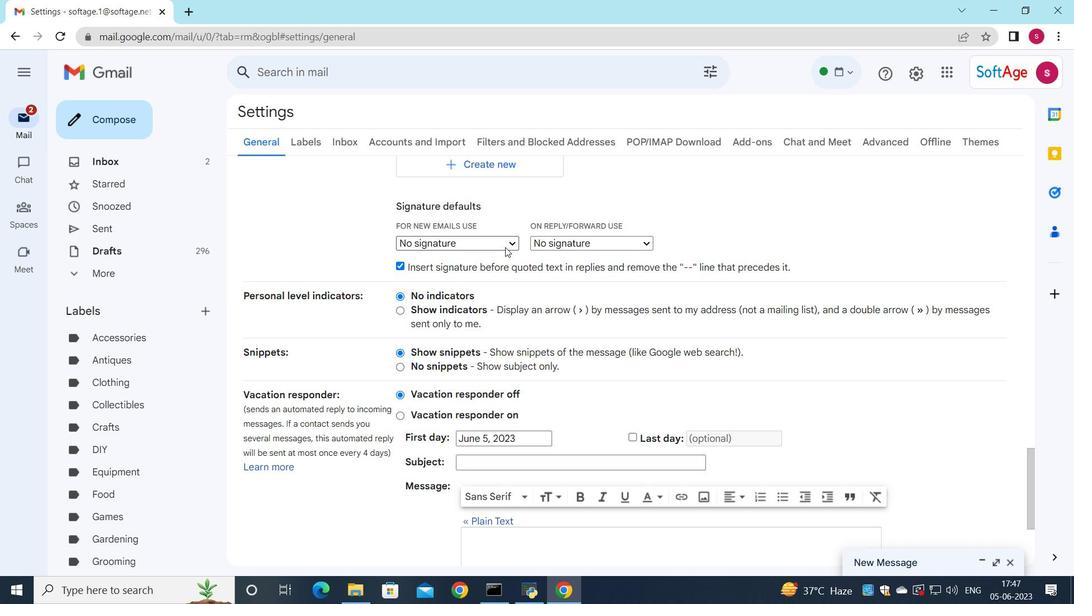 
Action: Mouse moved to (502, 269)
Screenshot: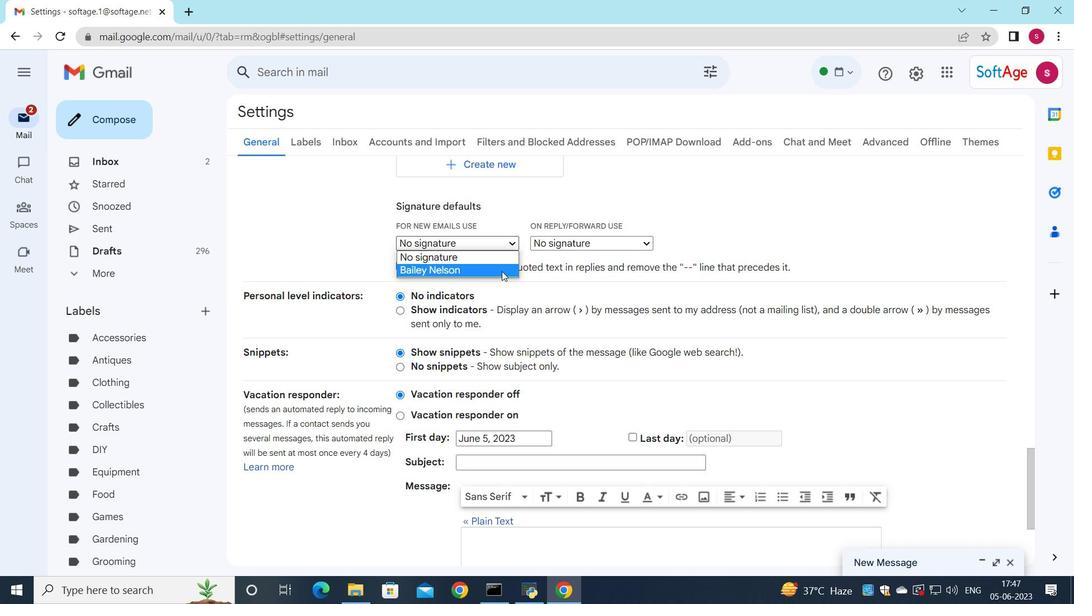 
Action: Mouse pressed left at (502, 269)
Screenshot: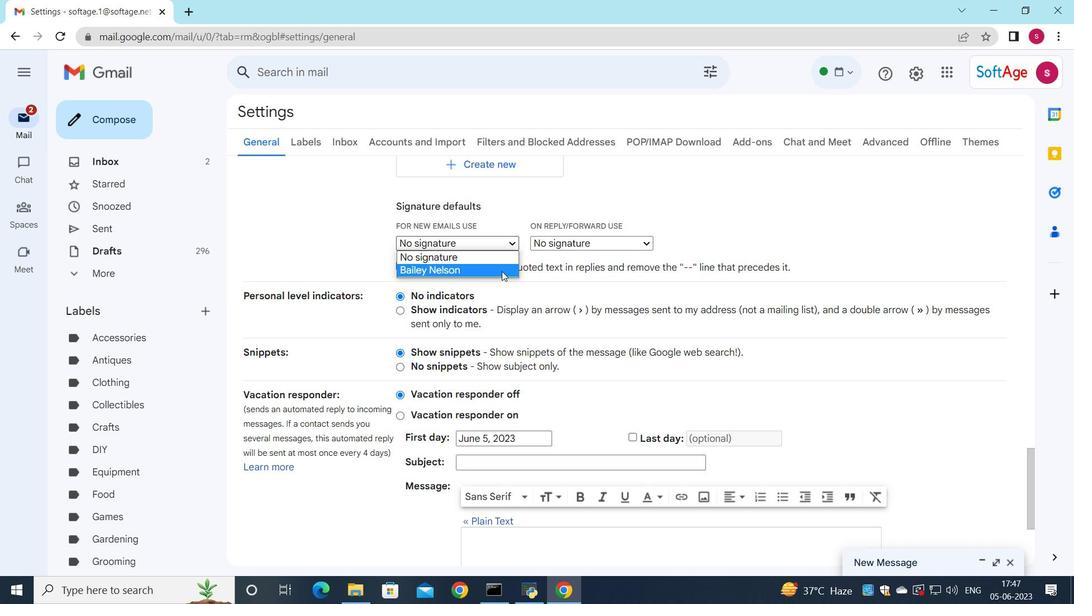 
Action: Mouse moved to (561, 232)
Screenshot: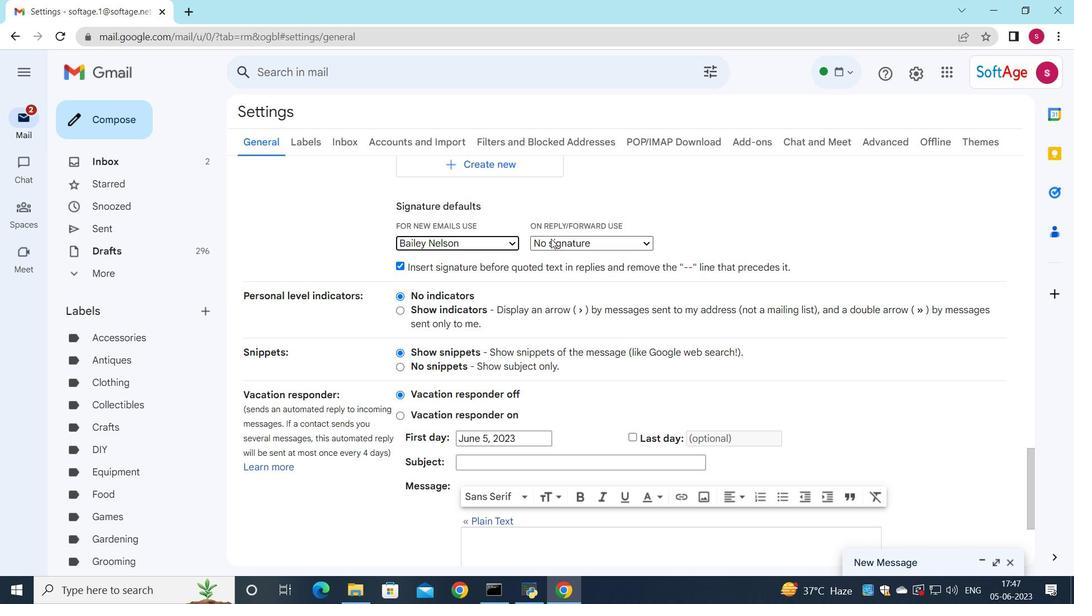 
Action: Mouse pressed left at (561, 232)
Screenshot: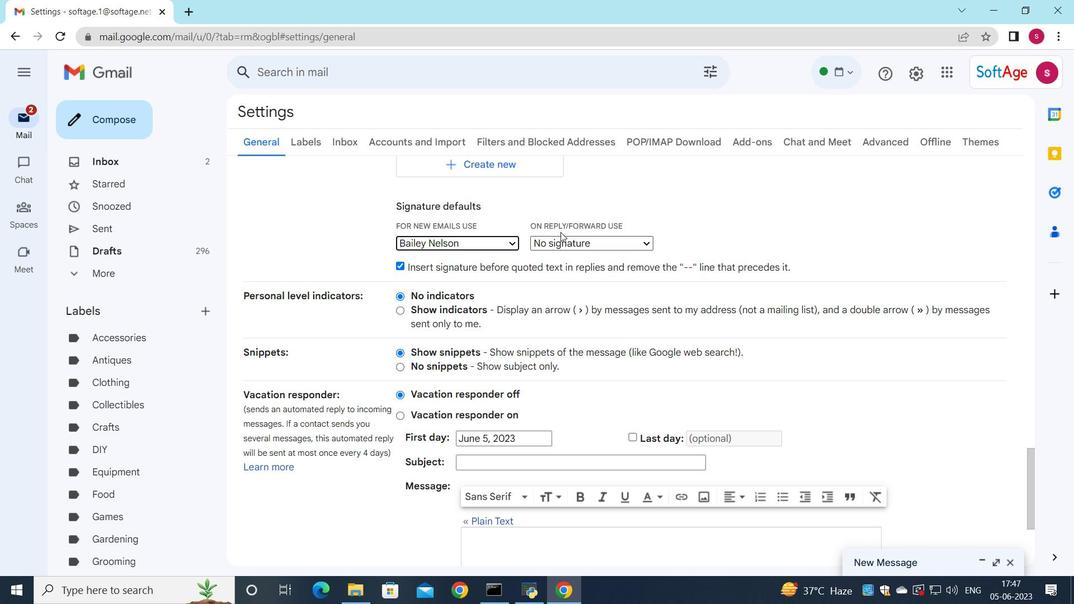 
Action: Mouse moved to (555, 242)
Screenshot: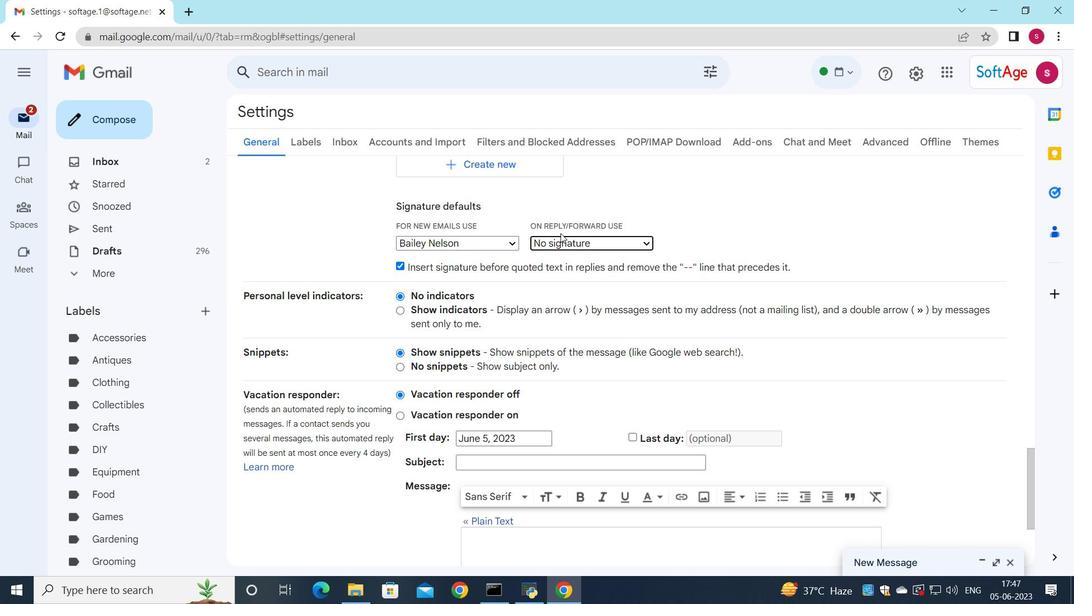 
Action: Mouse pressed left at (555, 242)
Screenshot: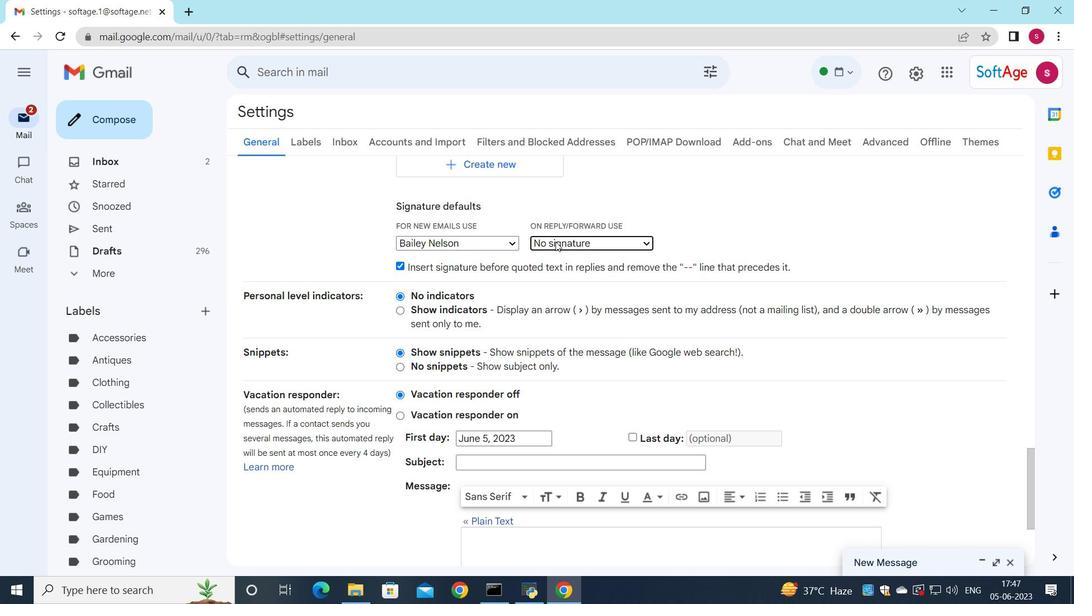 
Action: Mouse moved to (551, 274)
Screenshot: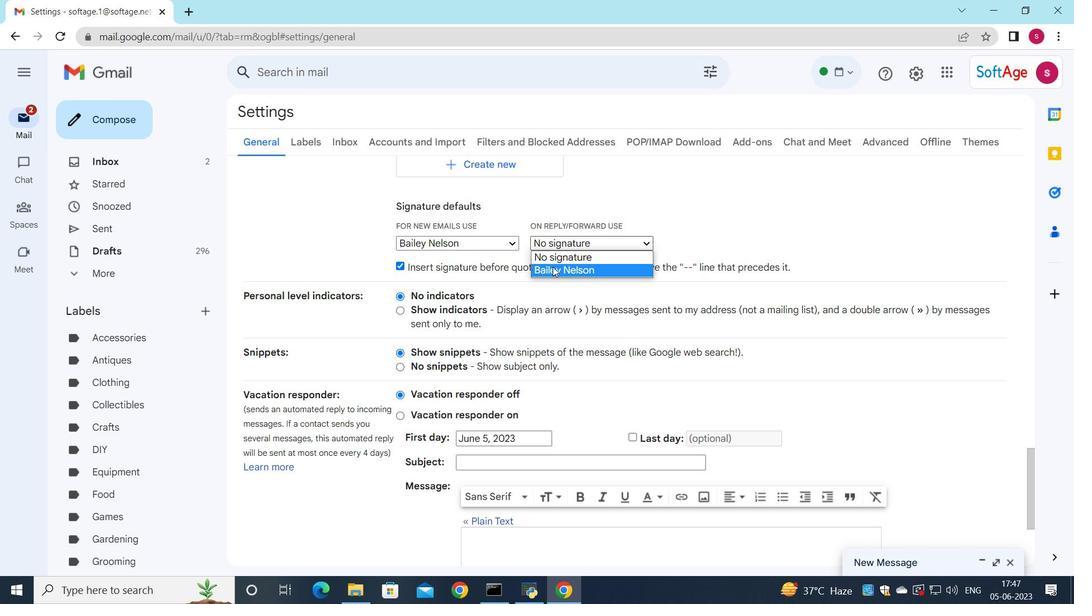 
Action: Mouse pressed left at (551, 274)
Screenshot: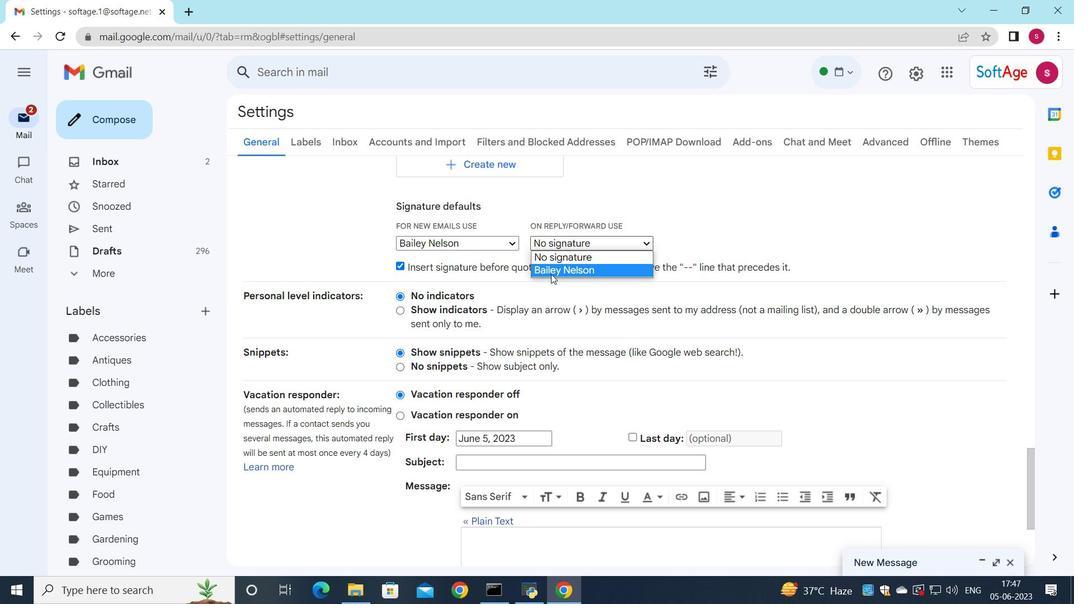 
Action: Mouse moved to (549, 262)
Screenshot: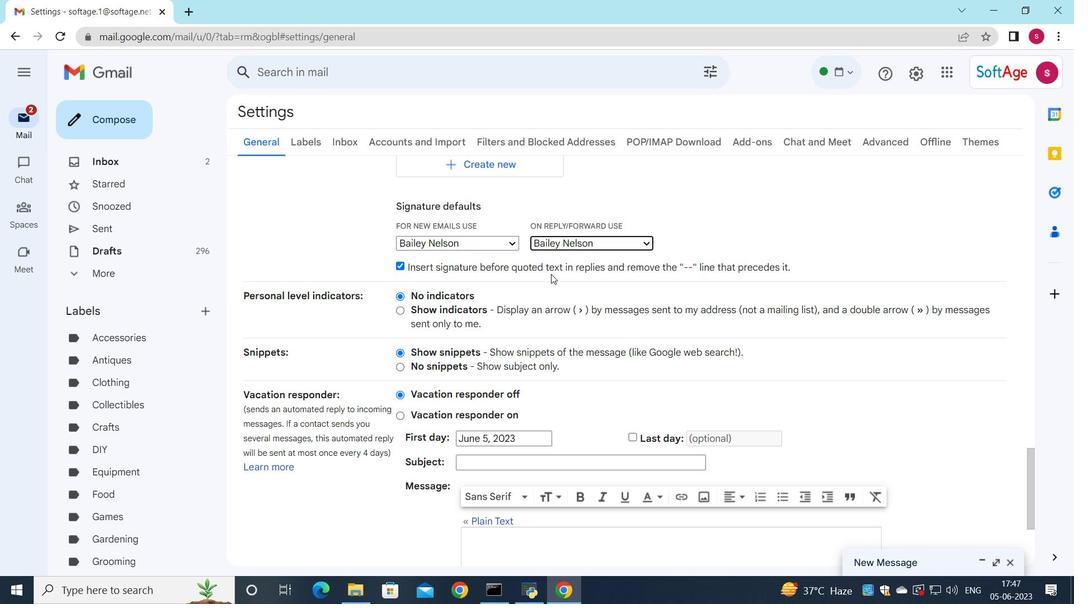 
Action: Mouse scrolled (549, 261) with delta (0, 0)
Screenshot: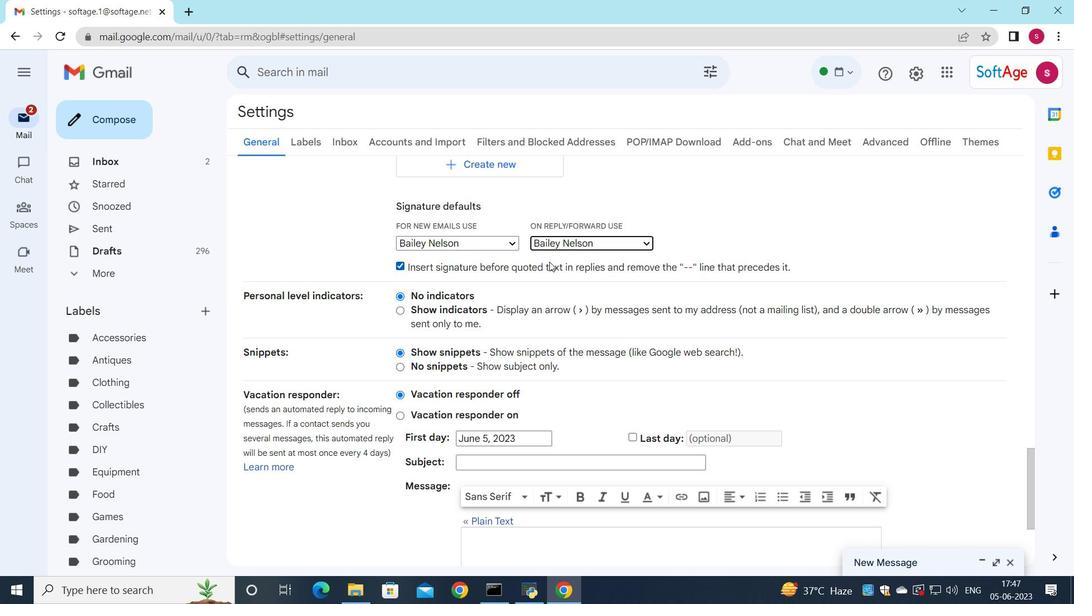 
Action: Mouse scrolled (549, 261) with delta (0, 0)
Screenshot: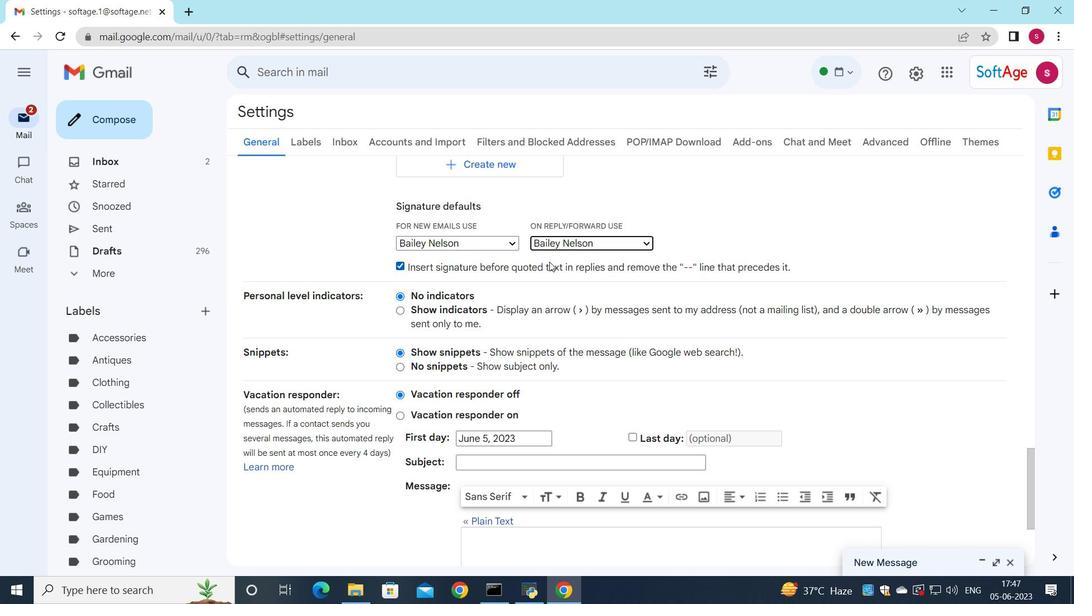 
Action: Mouse scrolled (549, 261) with delta (0, 0)
Screenshot: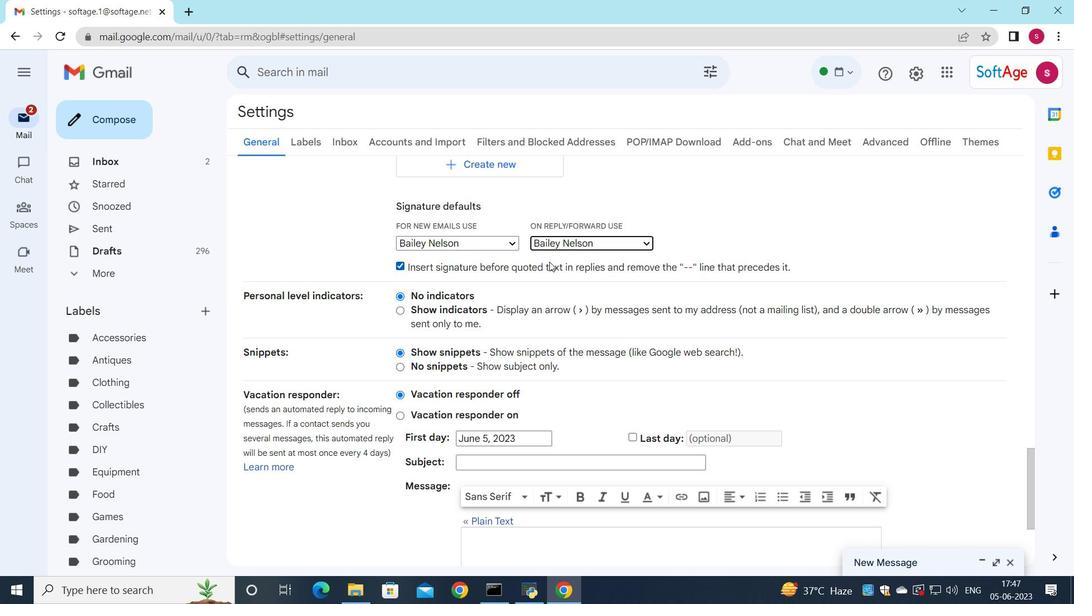 
Action: Mouse scrolled (549, 261) with delta (0, 0)
Screenshot: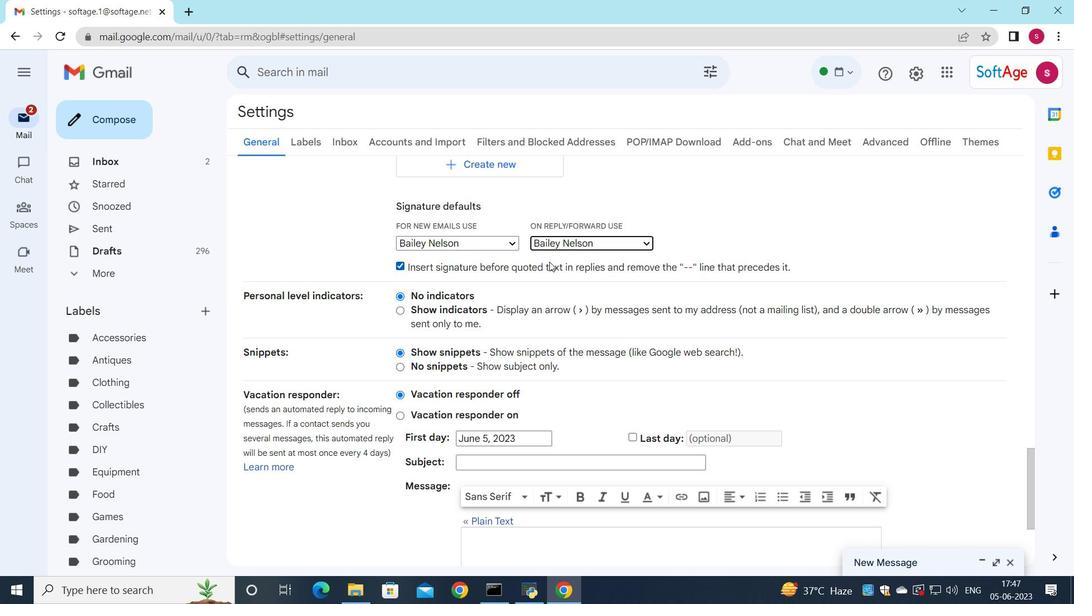 
Action: Mouse moved to (584, 495)
Screenshot: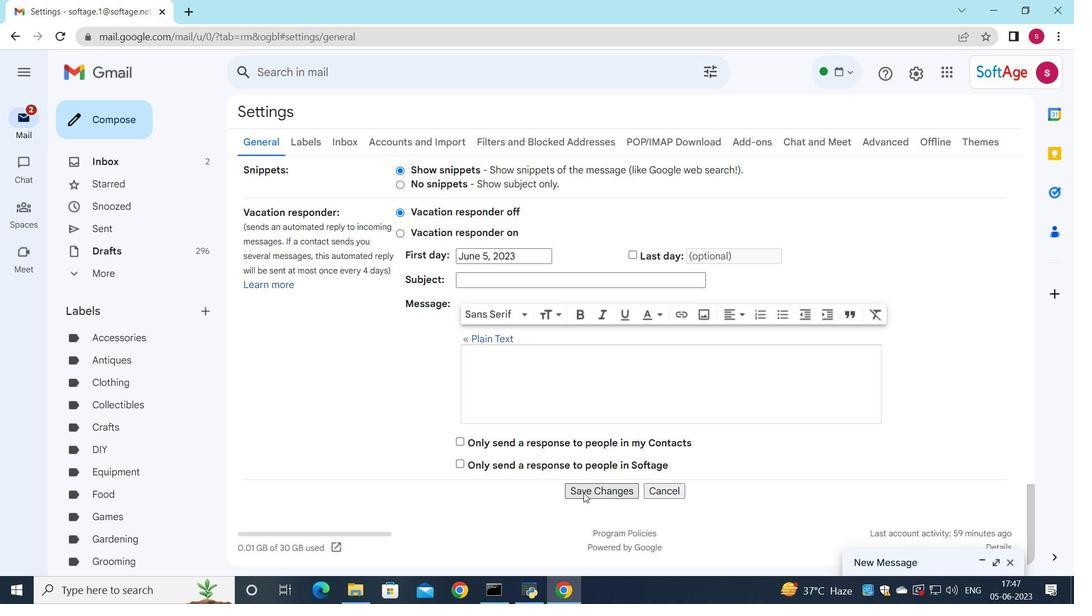 
Action: Mouse pressed left at (584, 495)
Screenshot: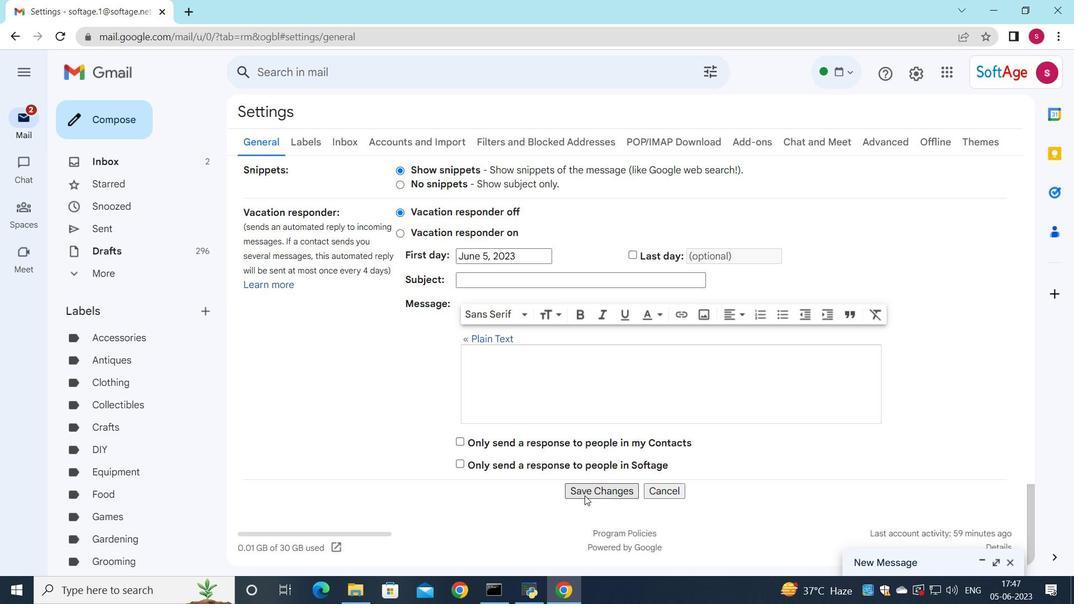 
Action: Mouse moved to (239, 477)
Screenshot: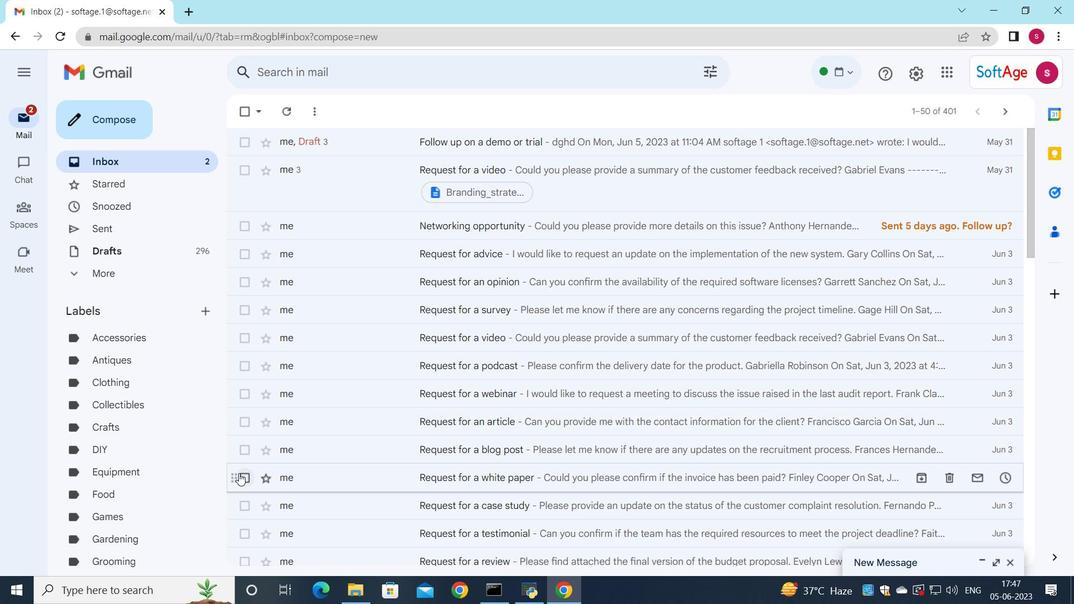 
Action: Mouse pressed left at (239, 477)
Screenshot: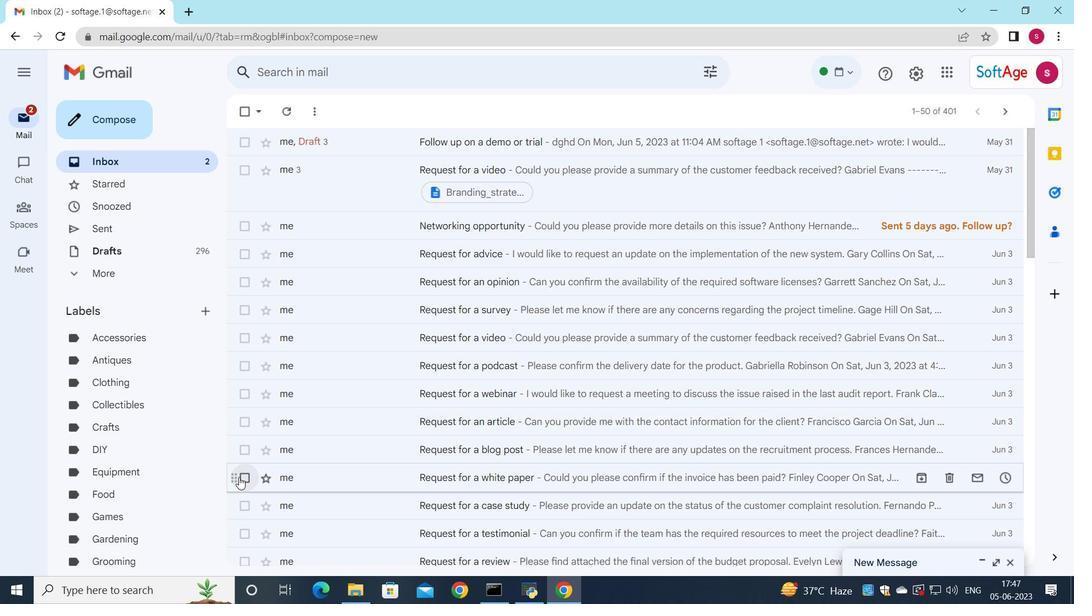 
Action: Mouse moved to (556, 109)
Screenshot: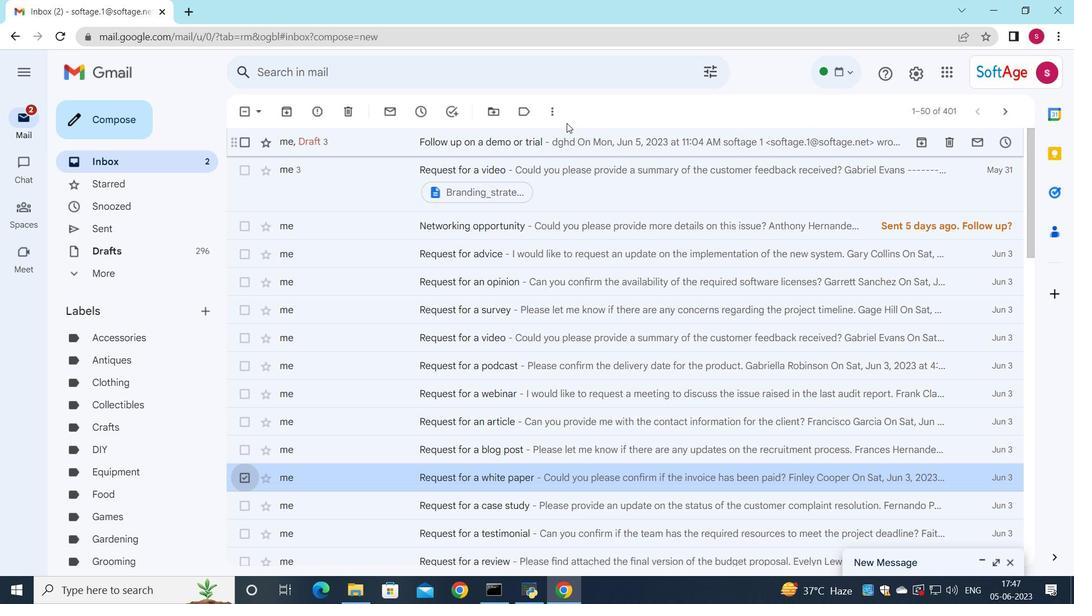 
Action: Mouse pressed left at (556, 109)
Screenshot: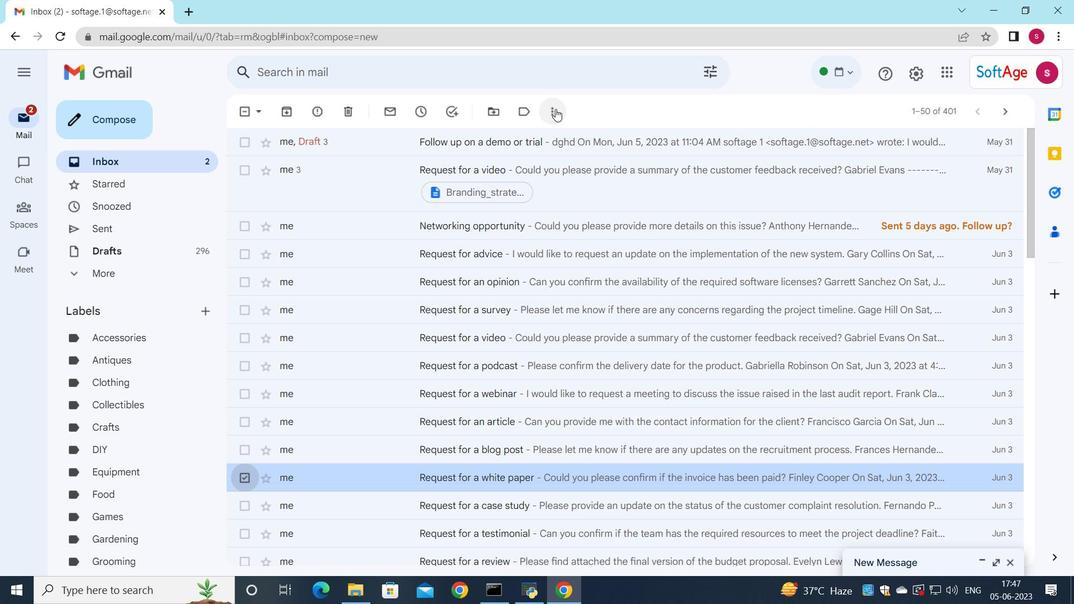 
Action: Mouse moved to (616, 241)
Screenshot: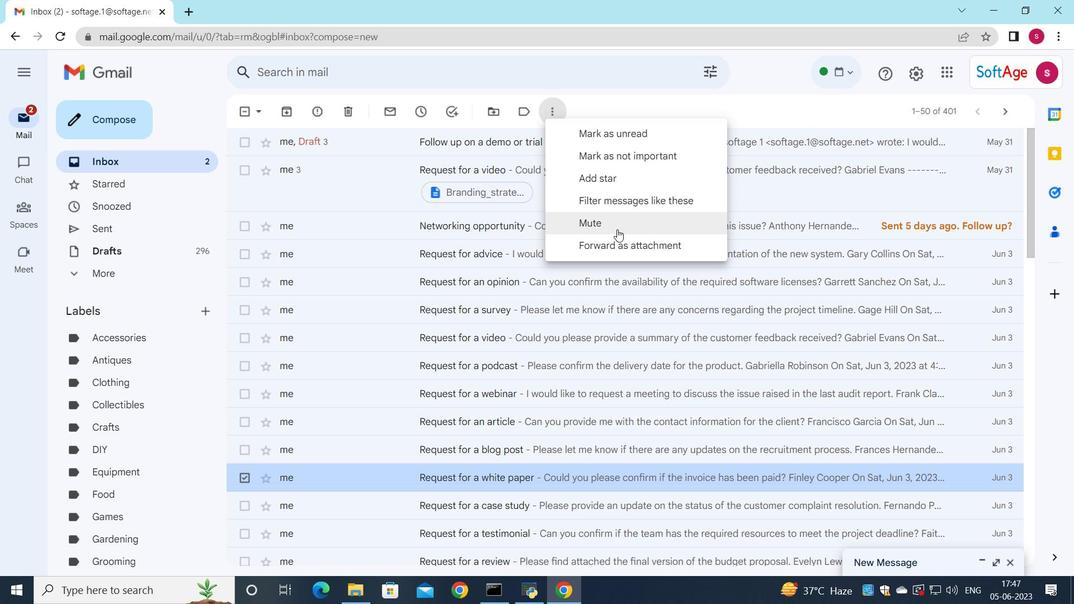 
Action: Mouse pressed left at (616, 241)
Screenshot: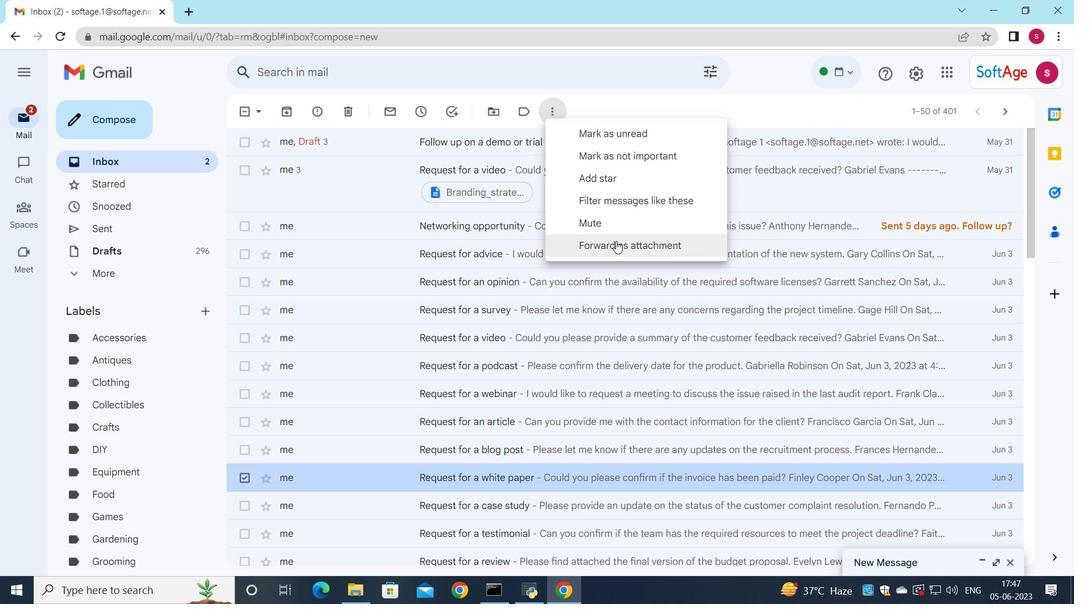 
Action: Mouse moved to (537, 238)
Screenshot: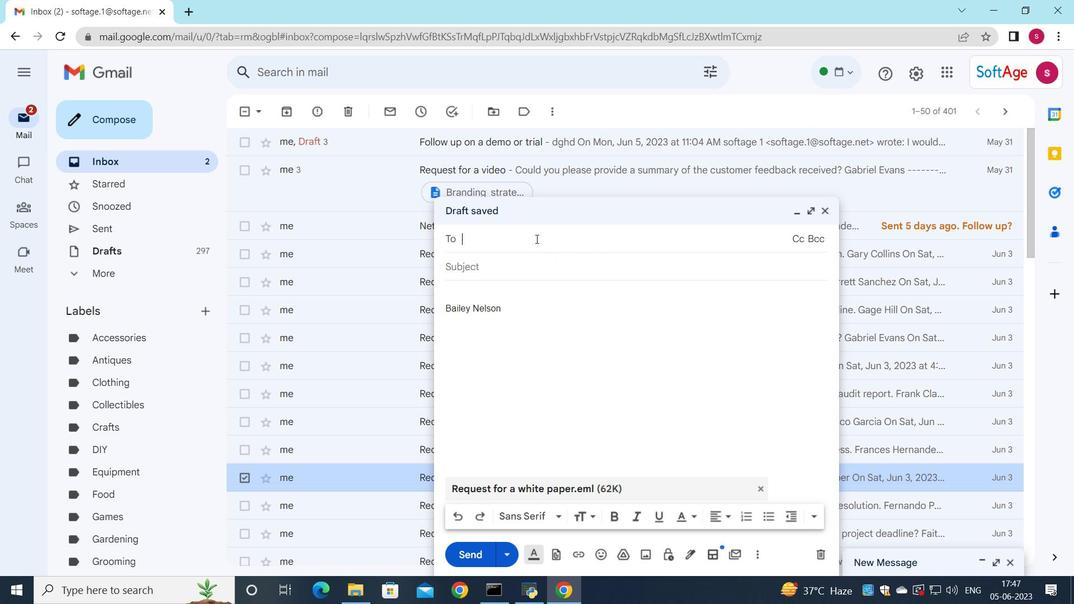 
Action: Key pressed s
Screenshot: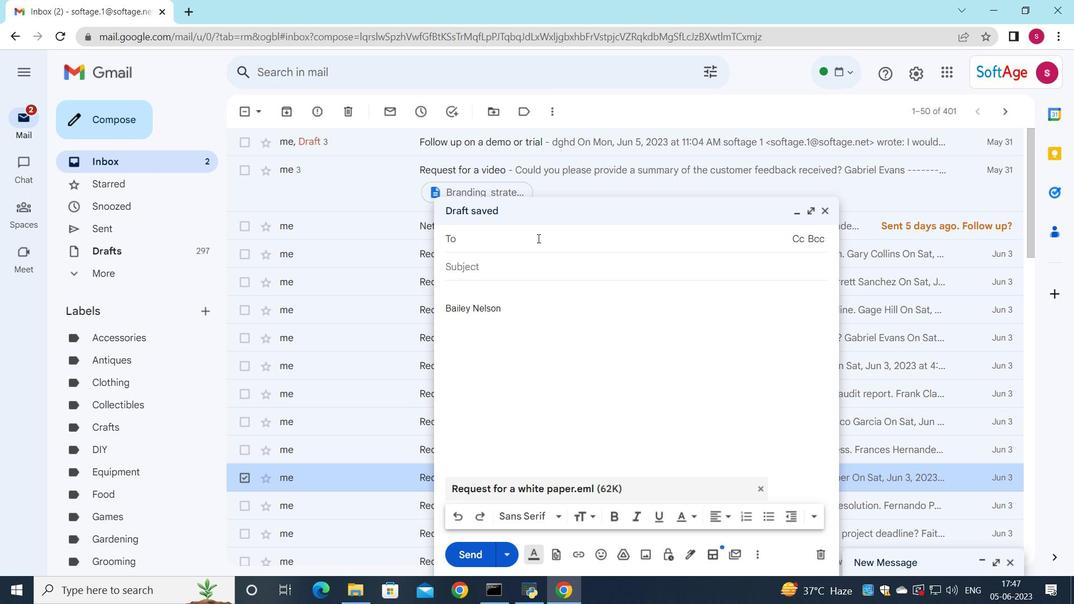 
Action: Mouse moved to (561, 272)
Screenshot: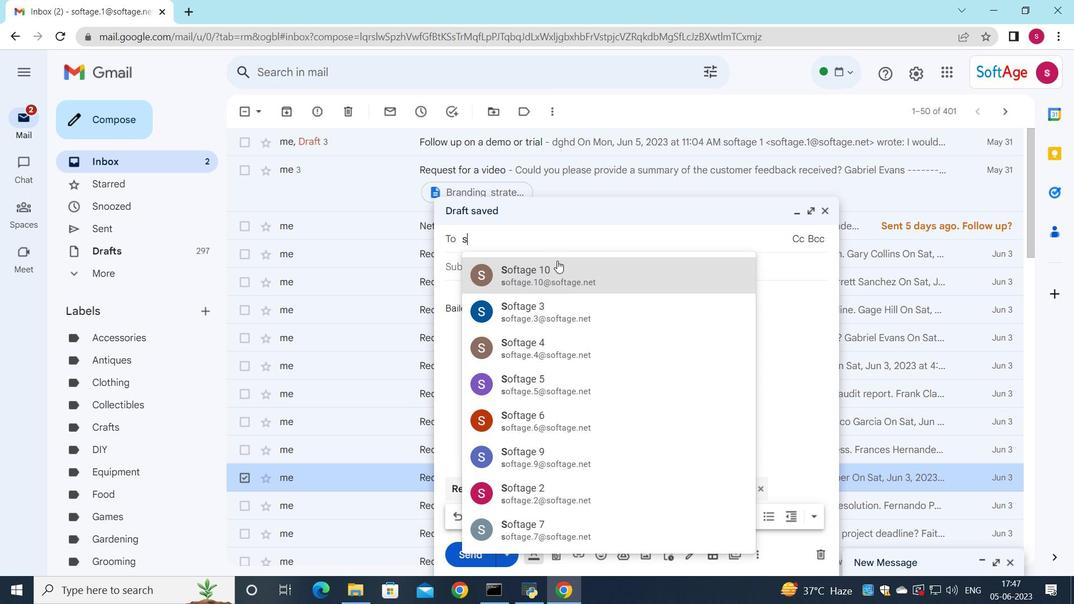 
Action: Mouse pressed left at (561, 272)
Screenshot: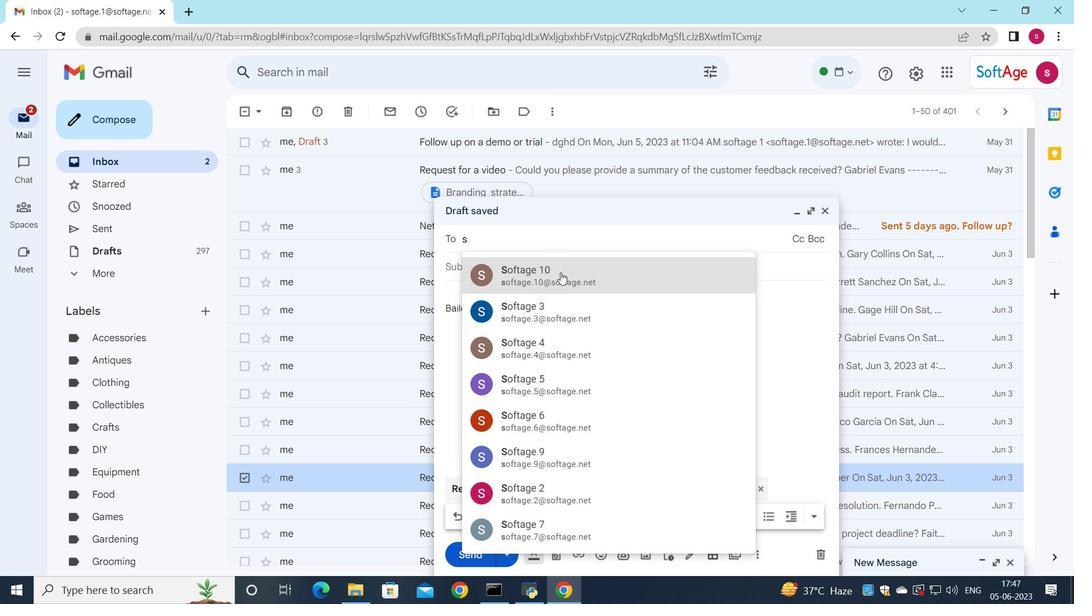 
Action: Mouse moved to (476, 278)
Screenshot: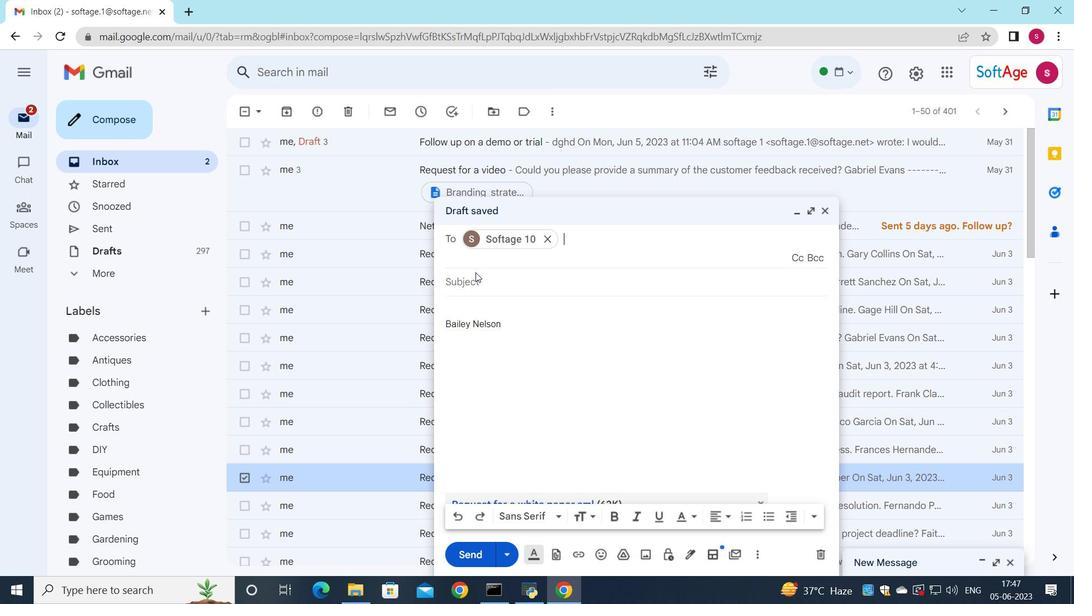 
Action: Mouse pressed left at (476, 278)
Screenshot: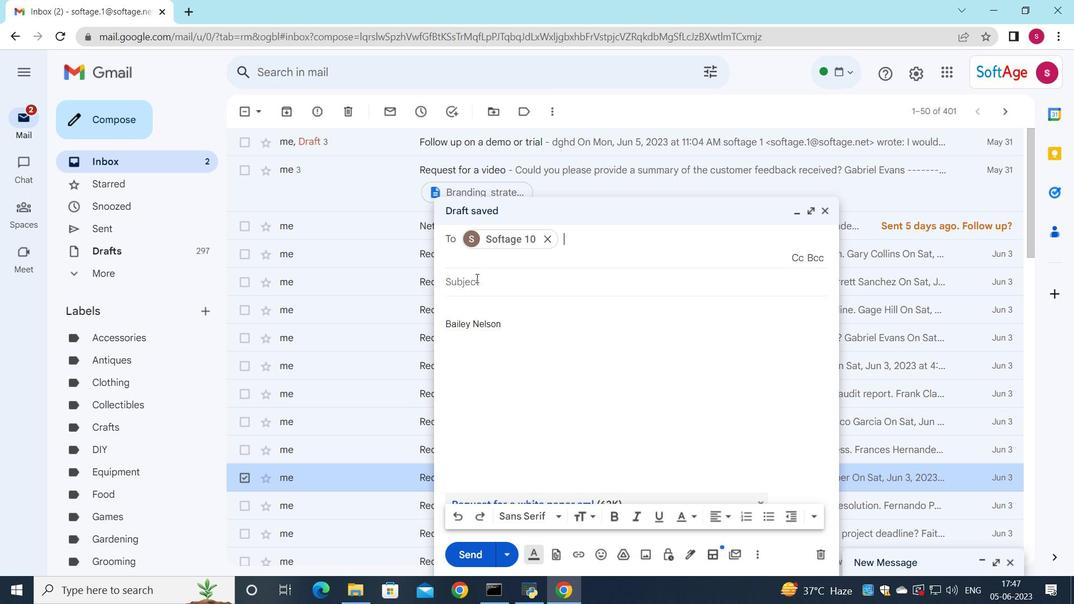 
Action: Mouse moved to (680, 257)
Screenshot: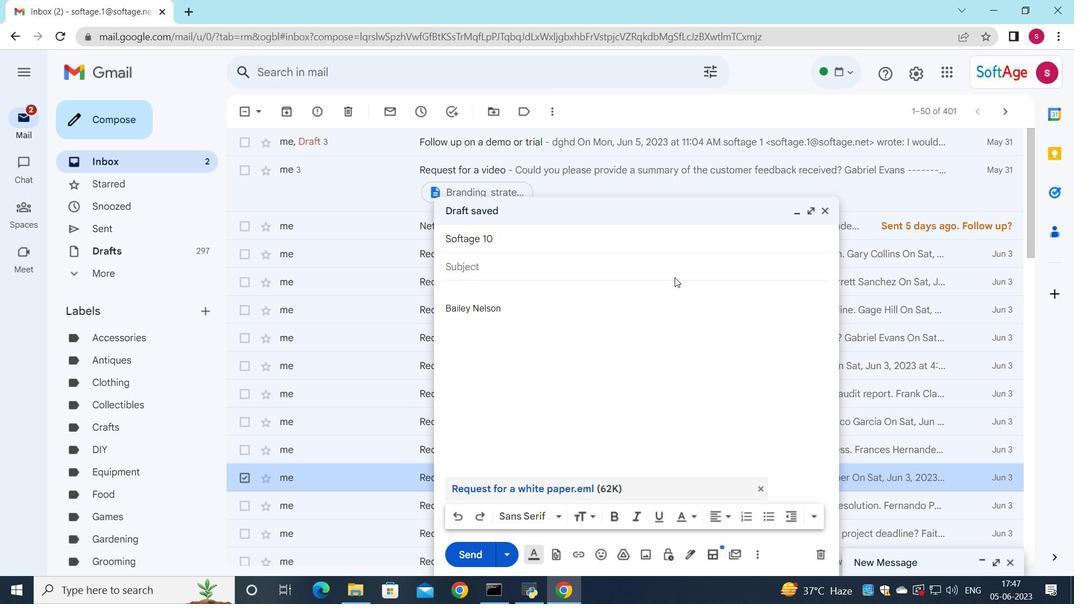 
Action: Key pressed <Key.shift>Conga<Key.backspace>ratular<Key.backspace>tions
Screenshot: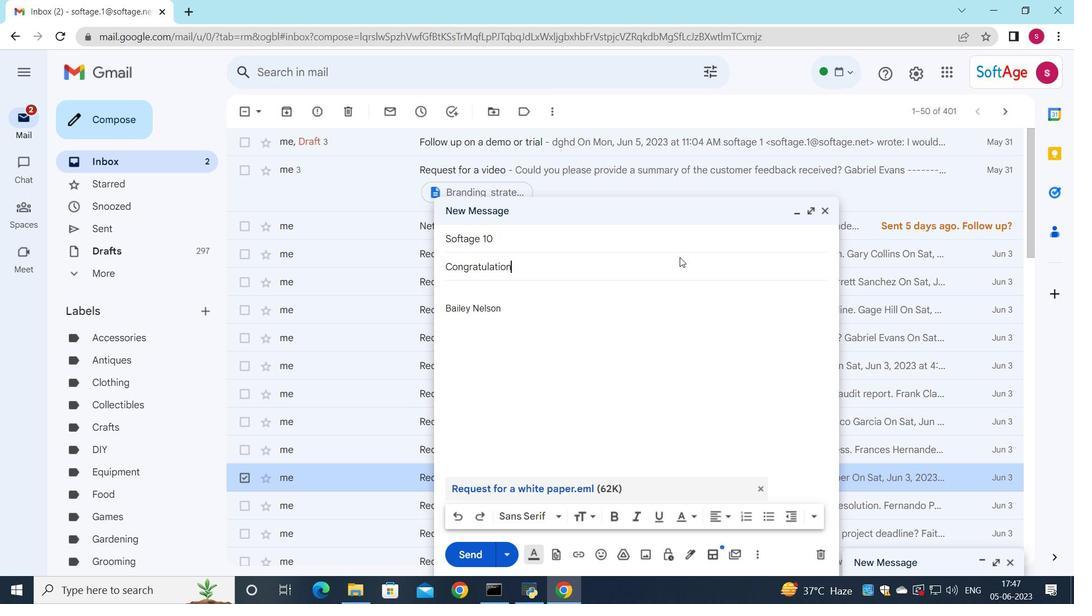 
Action: Mouse moved to (455, 294)
Screenshot: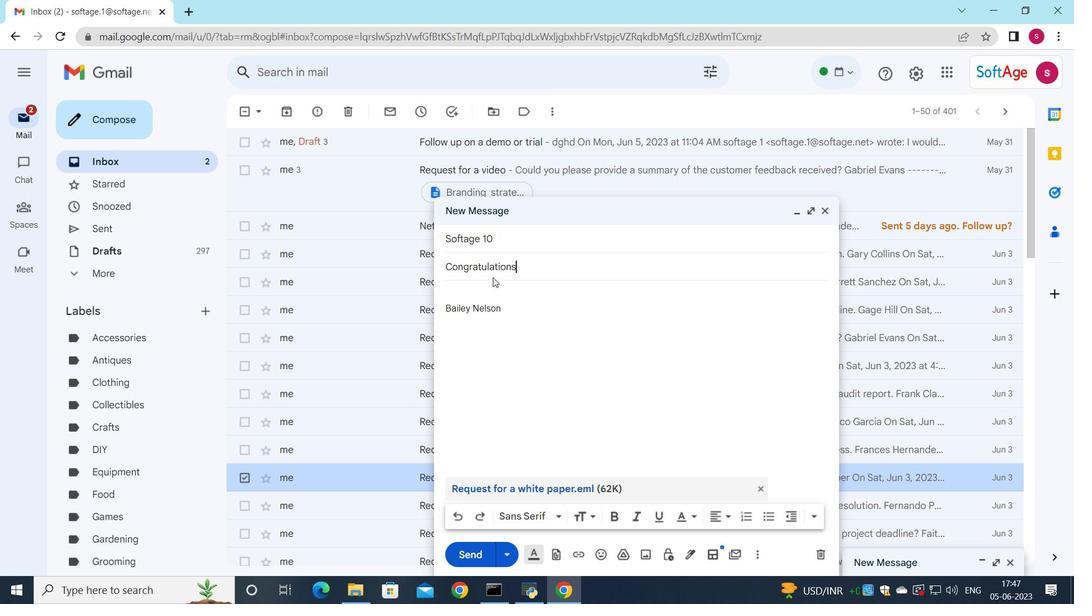 
Action: Mouse pressed left at (455, 294)
Screenshot: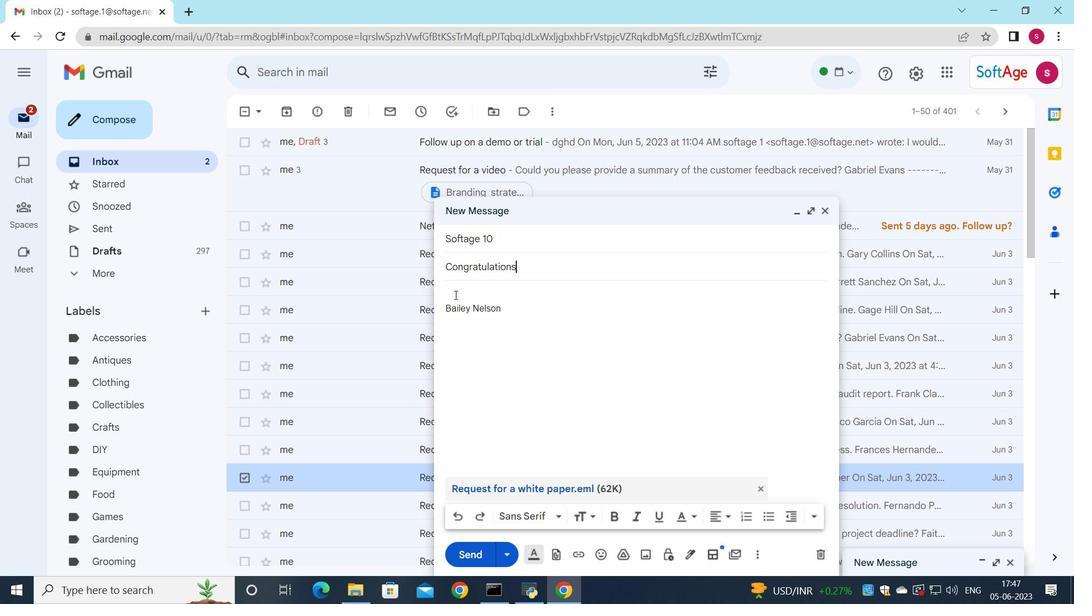 
Action: Key pressed <Key.shift>Can<Key.space>you<Key.space>please<Key.space>provide<Key.space>more<Key.space>information<Key.space>about<Key.space>the<Key.space>new<Key.space>safety<Key.space>t<Key.backspace>regulations<Key.shift_r>?
Screenshot: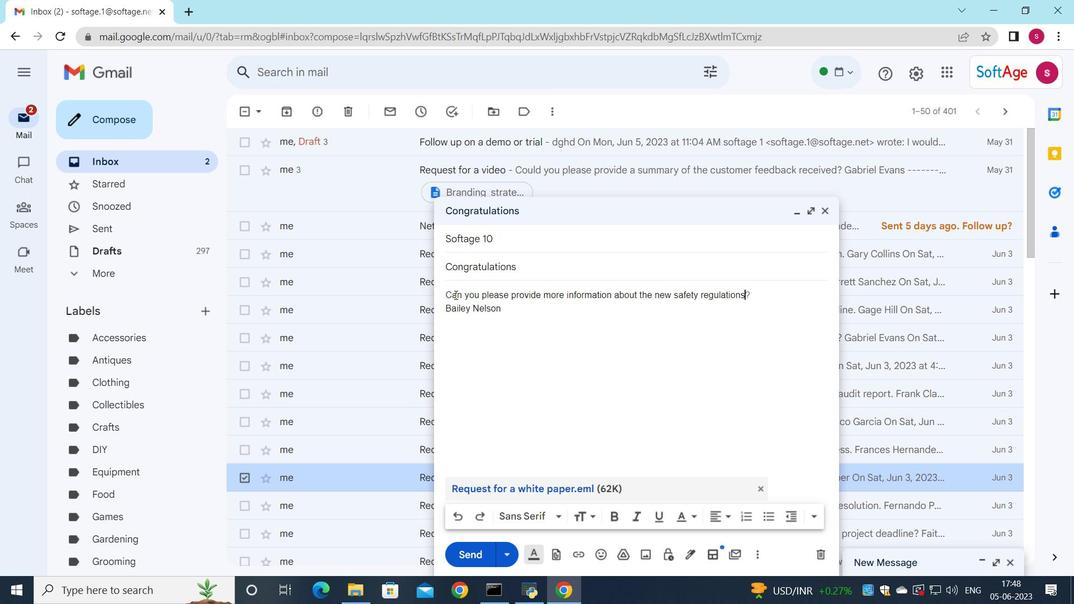 
Action: Mouse moved to (471, 555)
Screenshot: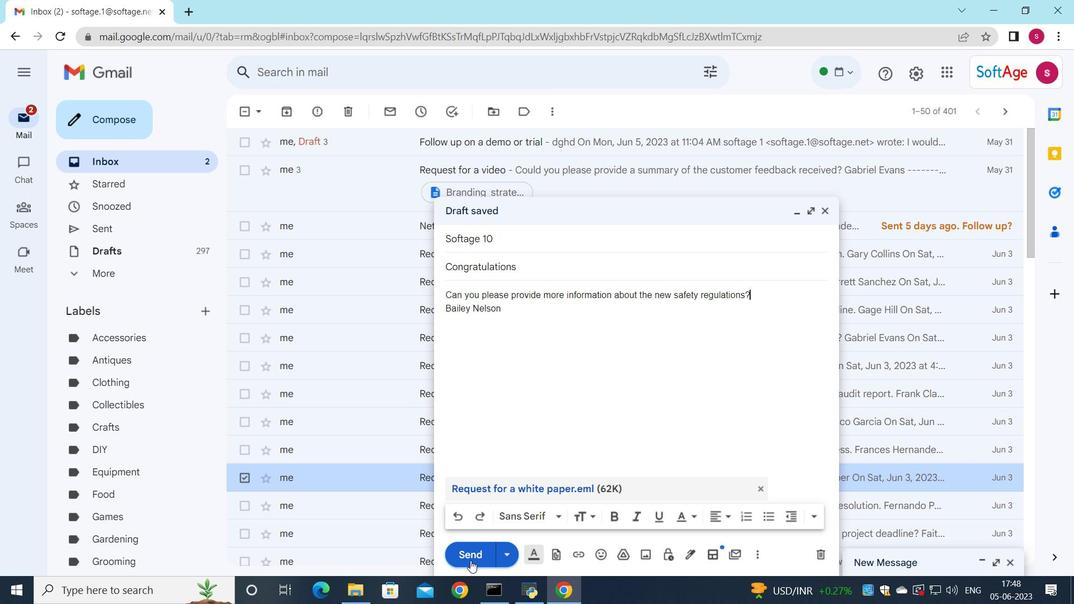 
Action: Mouse pressed left at (471, 555)
Screenshot: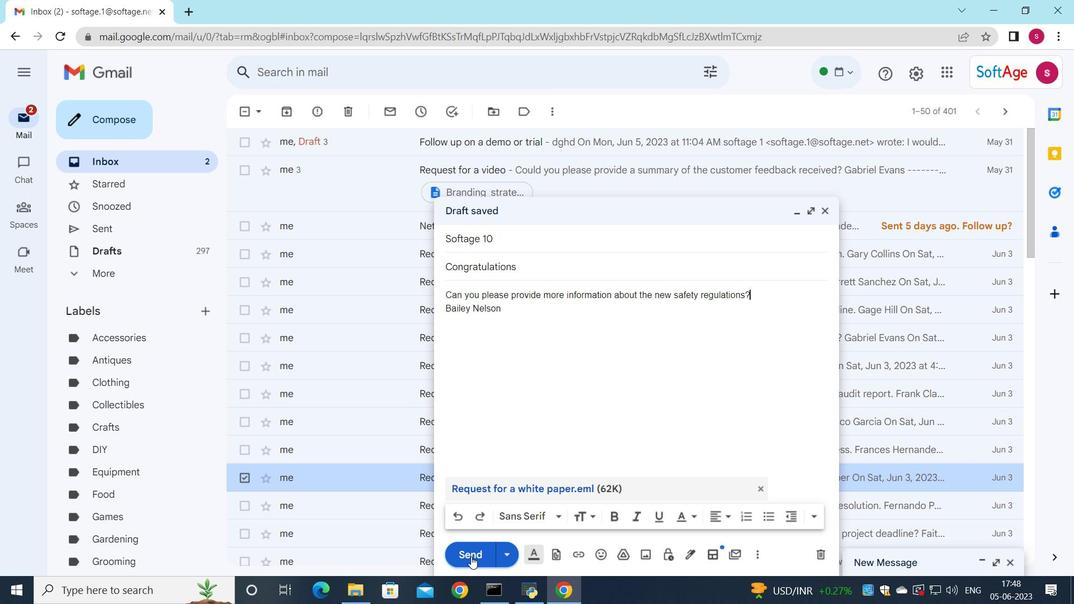 
Action: Mouse moved to (650, 453)
Screenshot: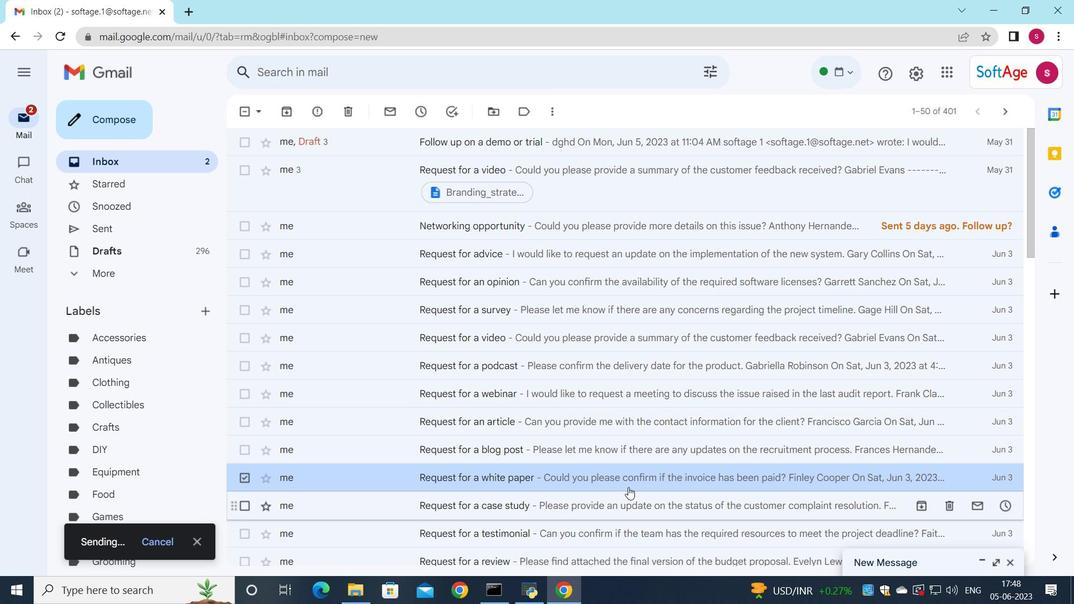 
